 Task: Send an email with the signature Cody Rivera with the subject Request for a product demo and the message I would like to arrange a call to discuss this further. from softage.1@softage.net to softage.2@softage.net and softage.3@softage.net with an attached document Training_materials.docx
Action: Mouse moved to (414, 529)
Screenshot: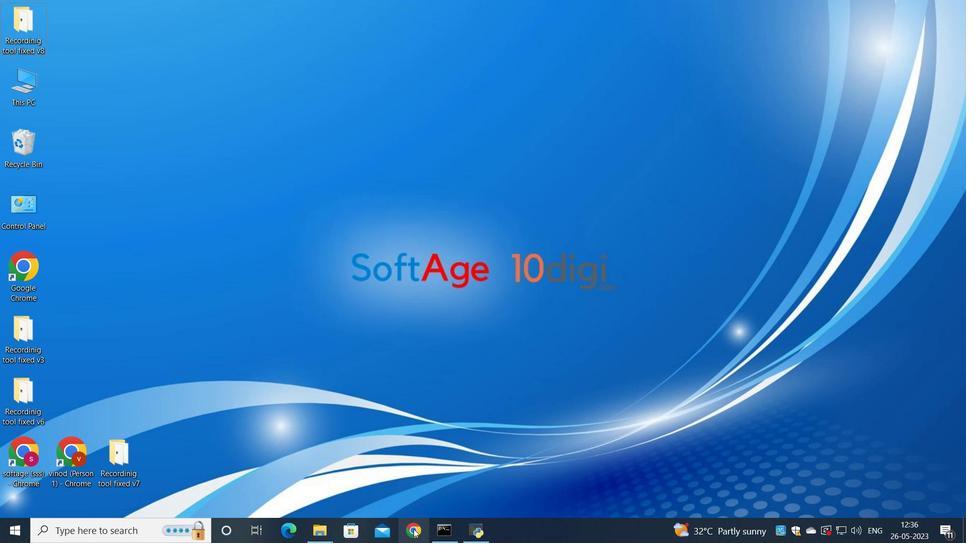 
Action: Mouse pressed left at (414, 529)
Screenshot: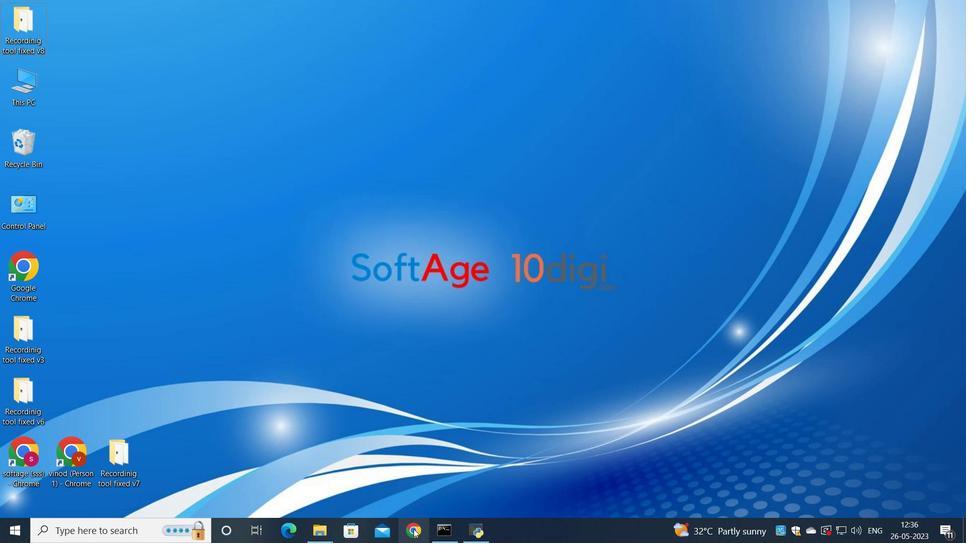 
Action: Mouse moved to (410, 311)
Screenshot: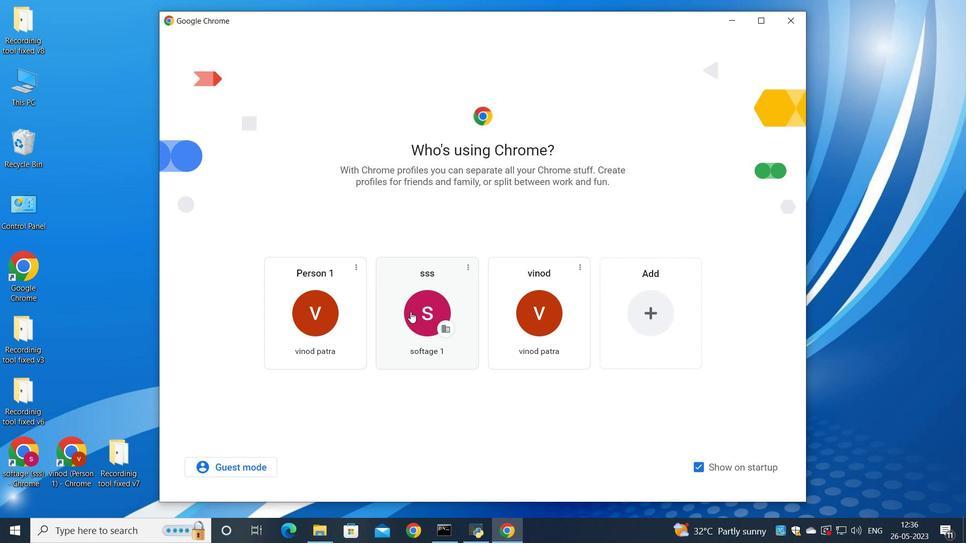 
Action: Mouse pressed left at (410, 311)
Screenshot: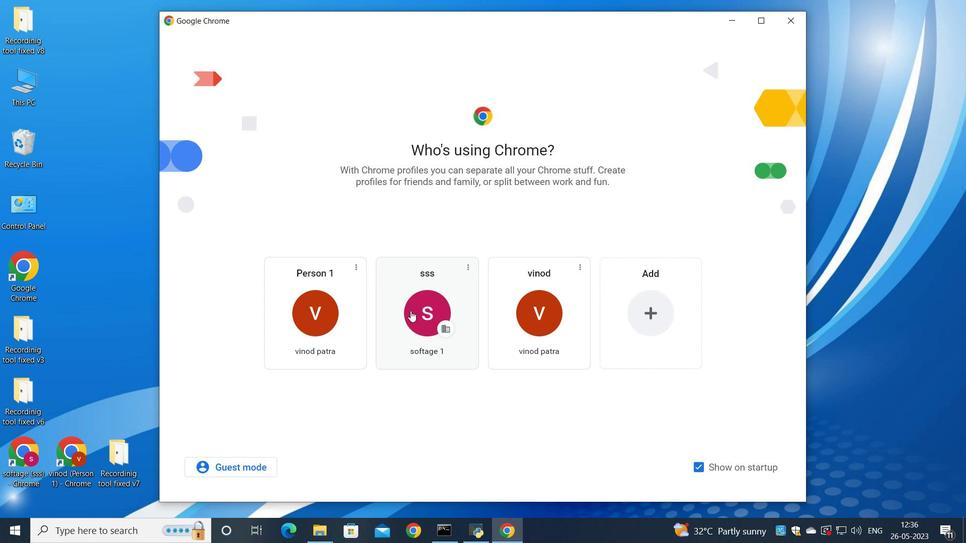 
Action: Mouse moved to (846, 71)
Screenshot: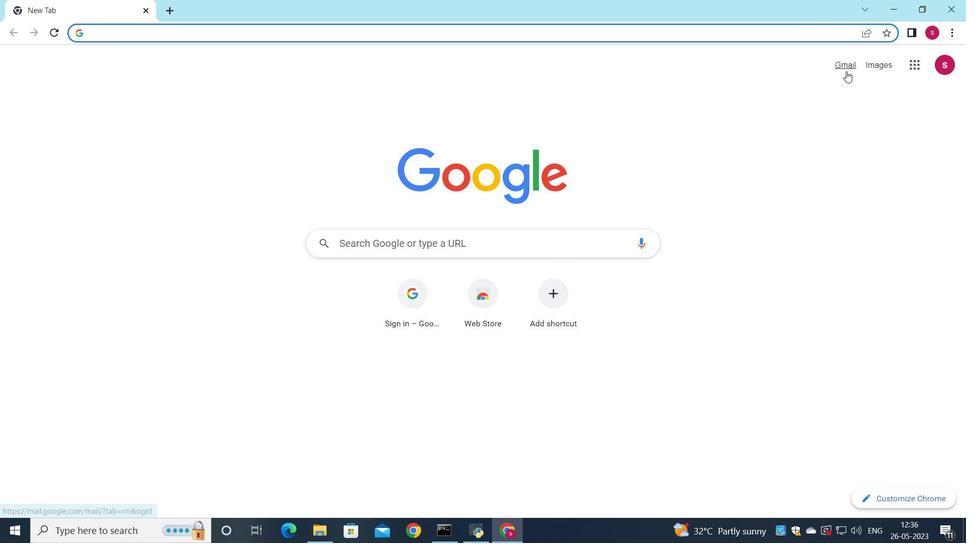 
Action: Mouse pressed left at (846, 71)
Screenshot: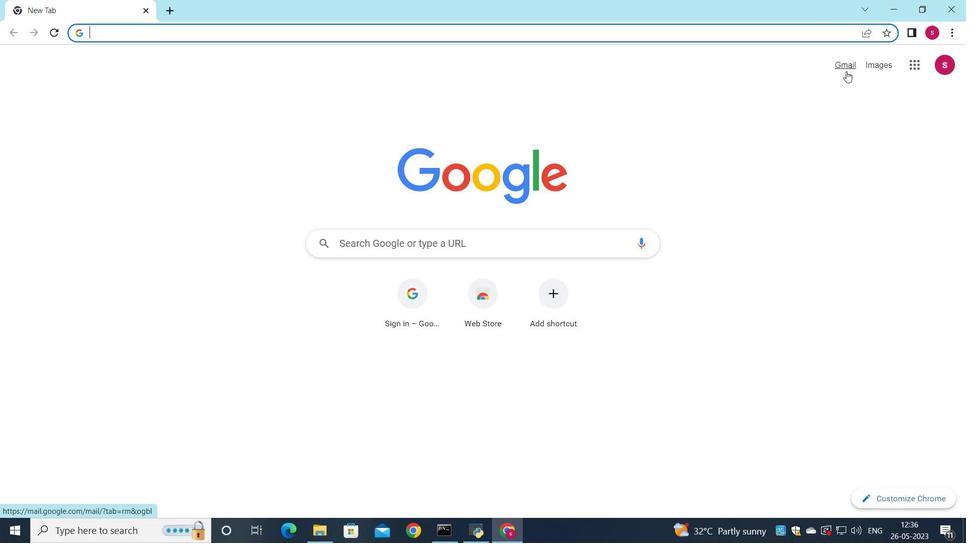 
Action: Mouse moved to (813, 85)
Screenshot: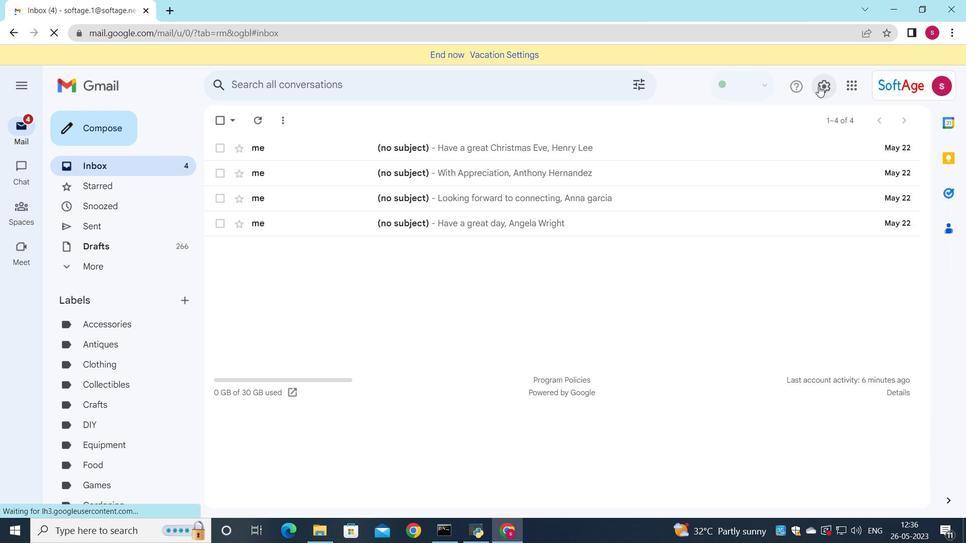 
Action: Mouse pressed left at (813, 85)
Screenshot: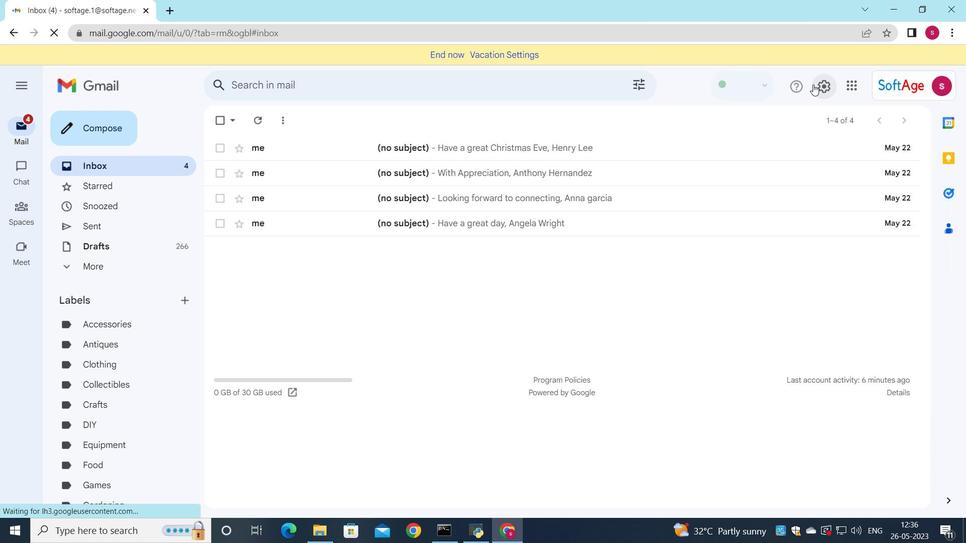 
Action: Mouse moved to (831, 147)
Screenshot: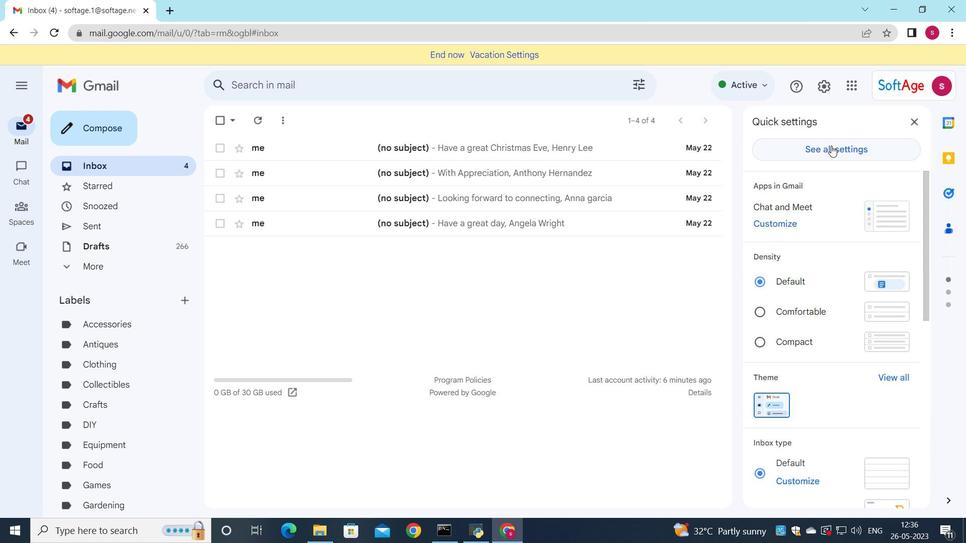 
Action: Mouse pressed left at (831, 147)
Screenshot: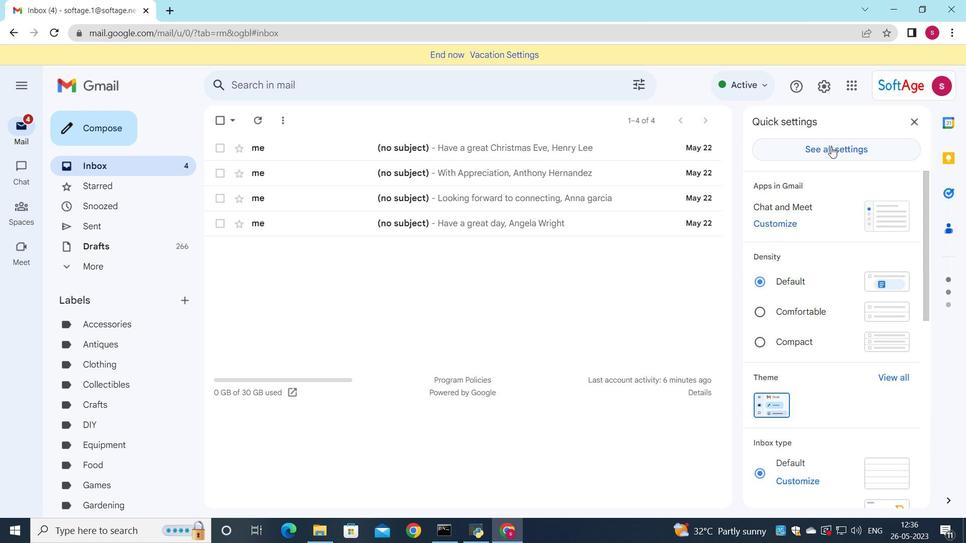 
Action: Mouse moved to (593, 195)
Screenshot: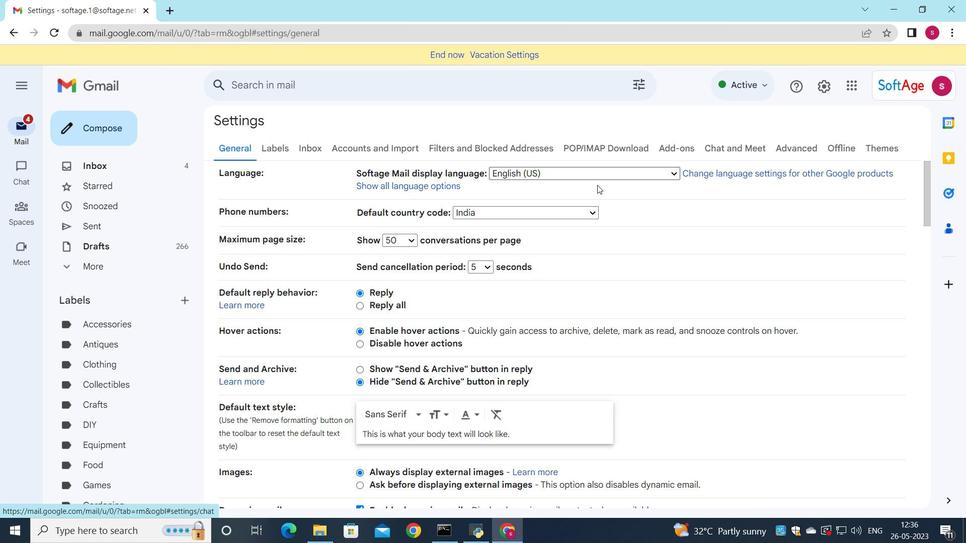 
Action: Mouse scrolled (593, 194) with delta (0, 0)
Screenshot: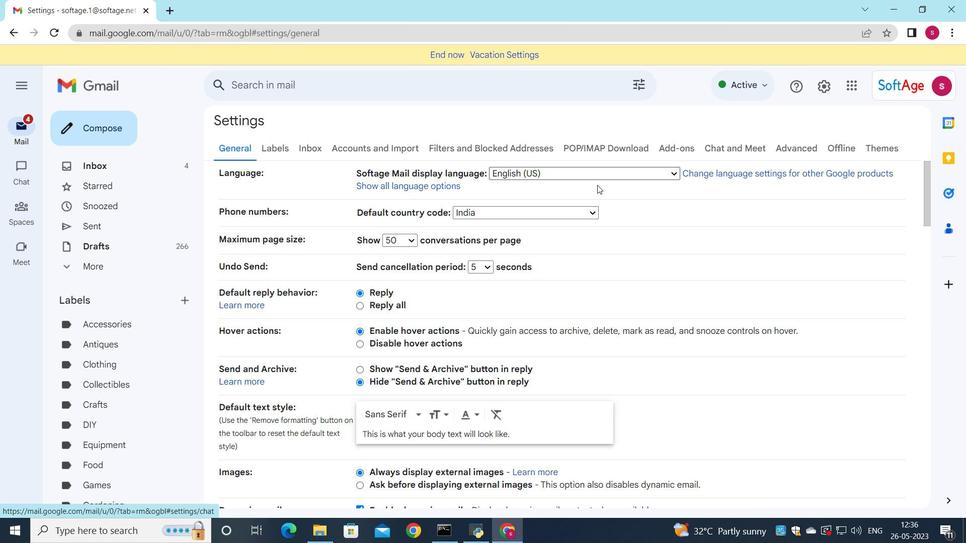 
Action: Mouse moved to (589, 202)
Screenshot: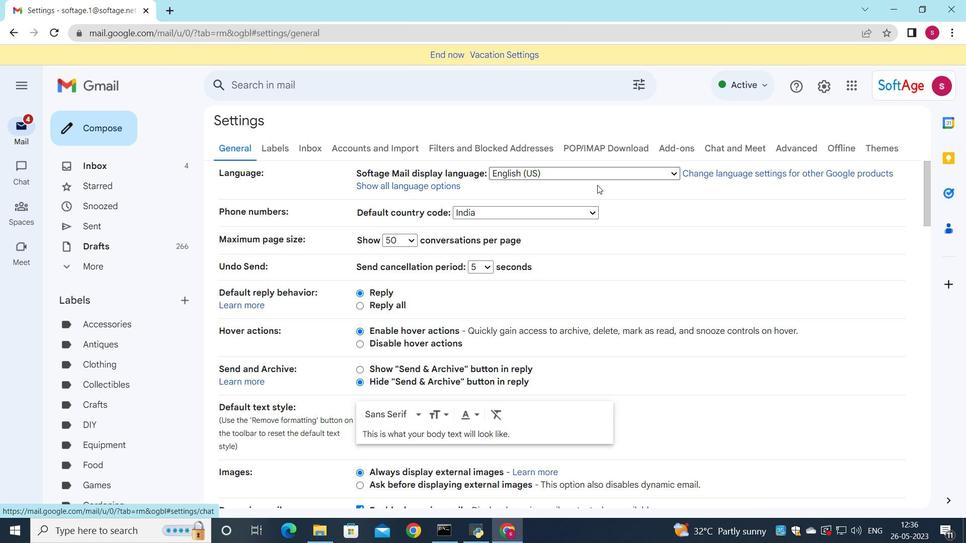 
Action: Mouse scrolled (589, 202) with delta (0, 0)
Screenshot: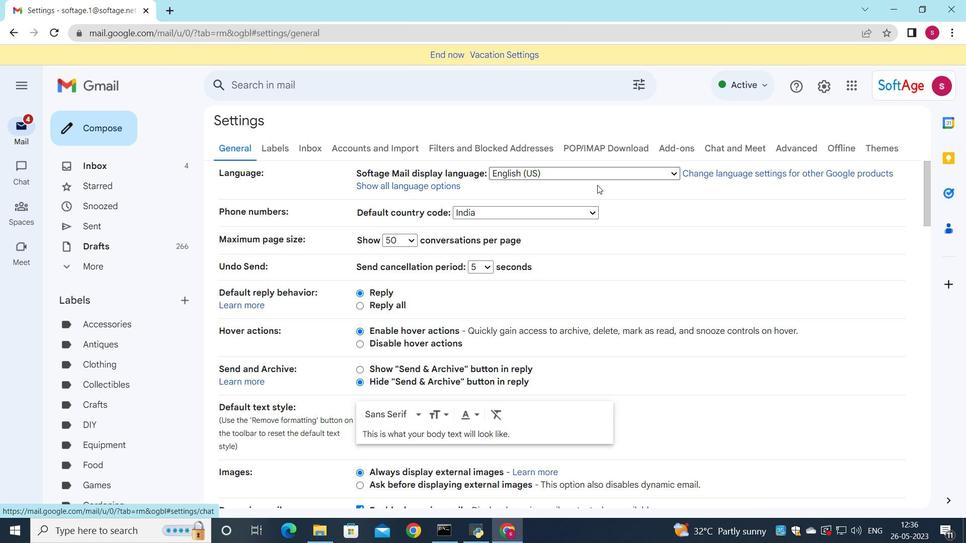 
Action: Mouse moved to (587, 205)
Screenshot: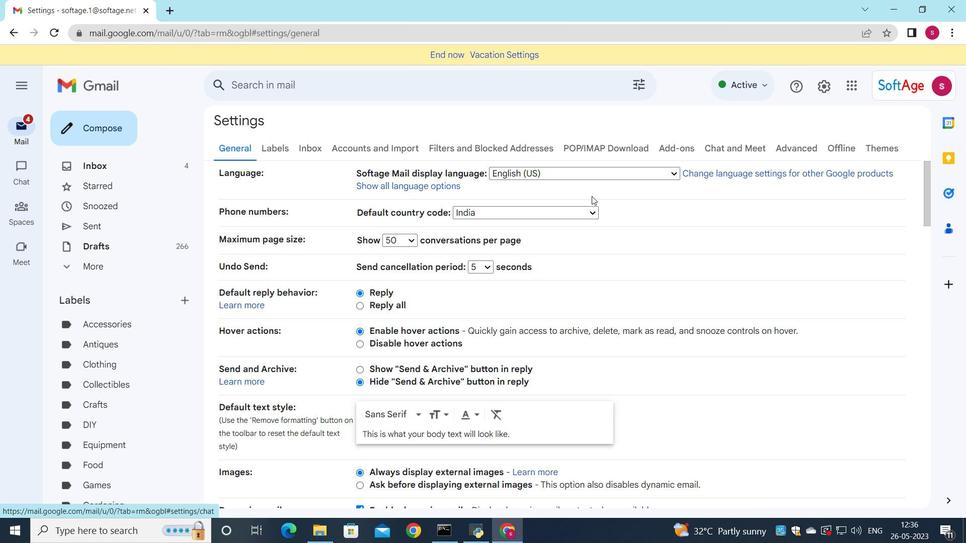 
Action: Mouse scrolled (587, 205) with delta (0, 0)
Screenshot: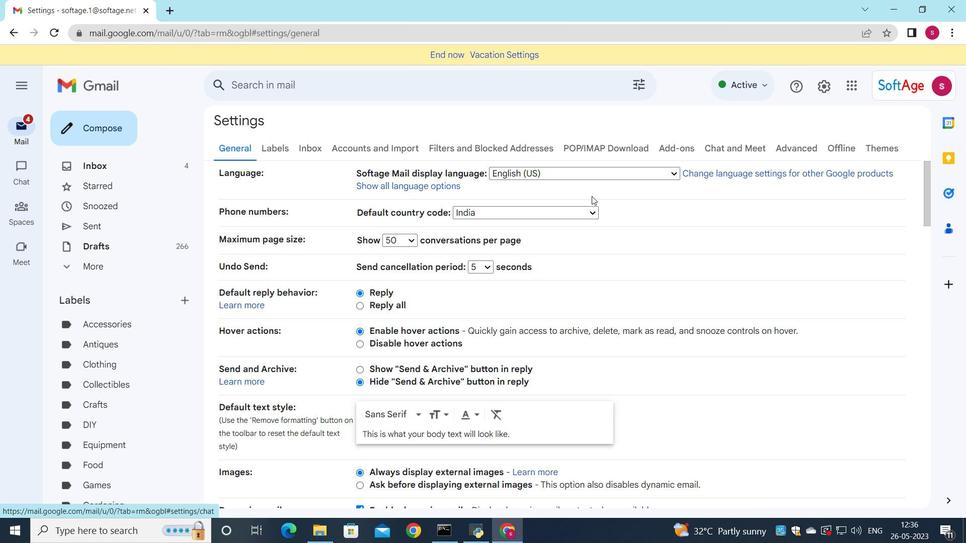 
Action: Mouse moved to (578, 207)
Screenshot: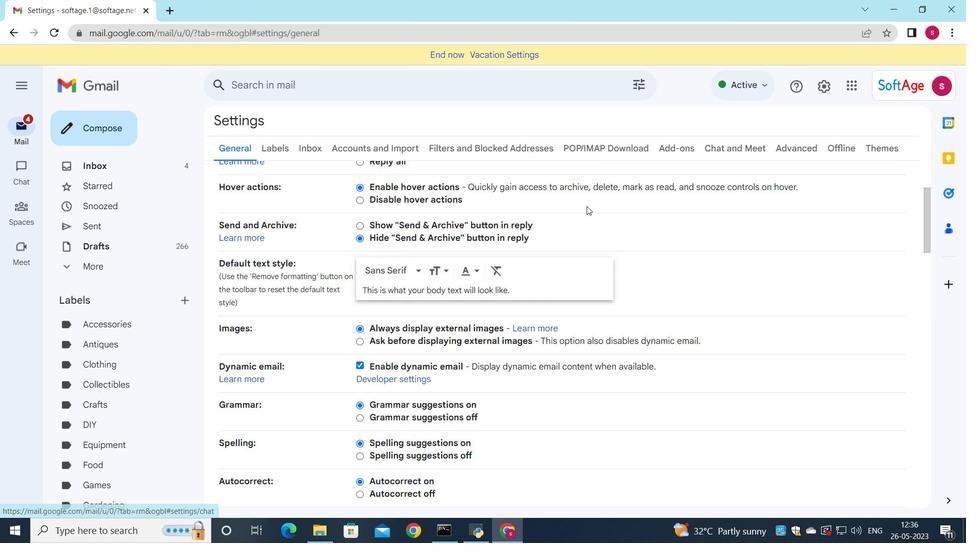 
Action: Mouse scrolled (585, 206) with delta (0, 0)
Screenshot: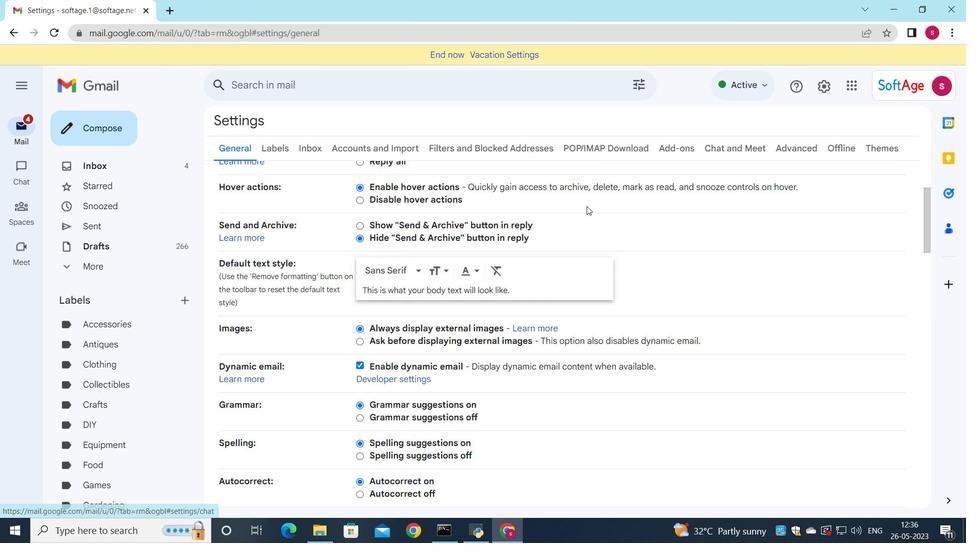 
Action: Mouse moved to (558, 213)
Screenshot: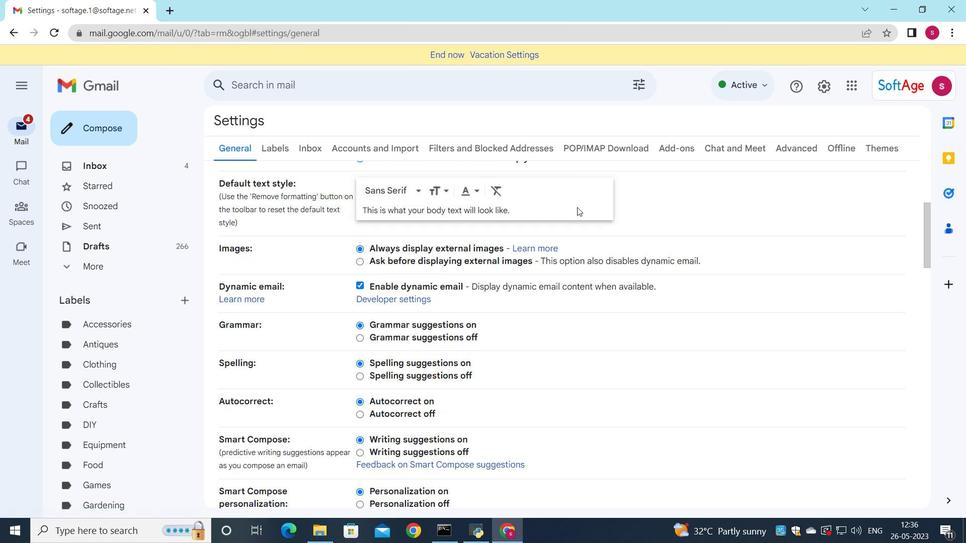 
Action: Mouse scrolled (558, 212) with delta (0, 0)
Screenshot: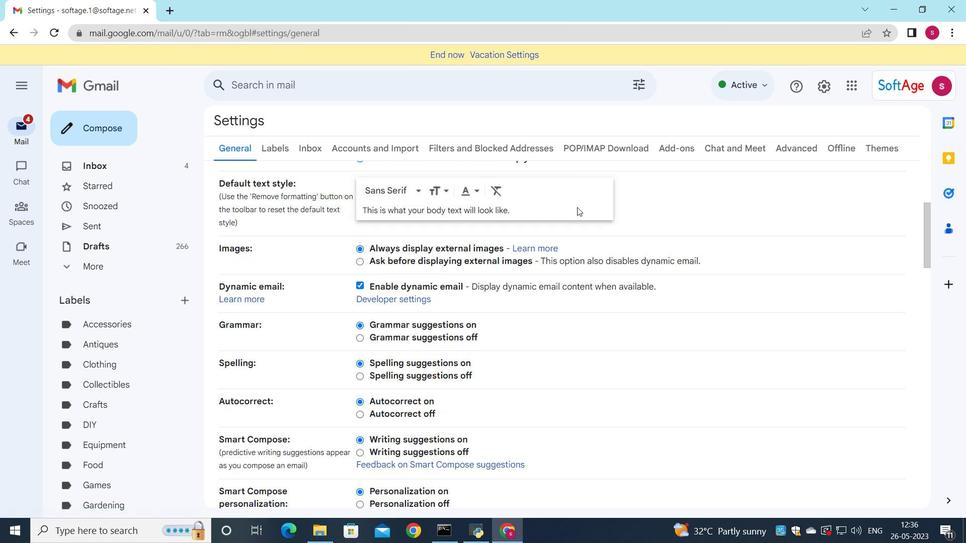 
Action: Mouse moved to (539, 219)
Screenshot: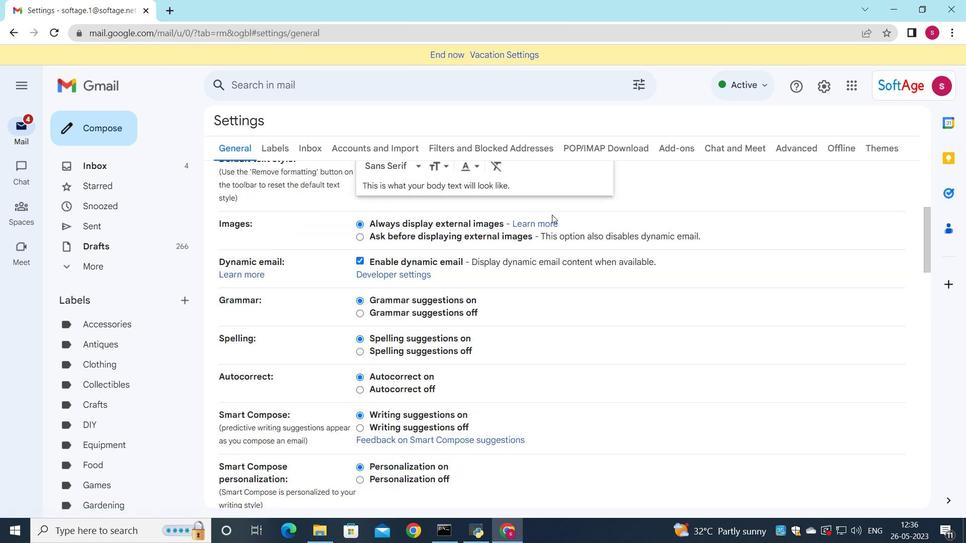 
Action: Mouse scrolled (539, 219) with delta (0, 0)
Screenshot: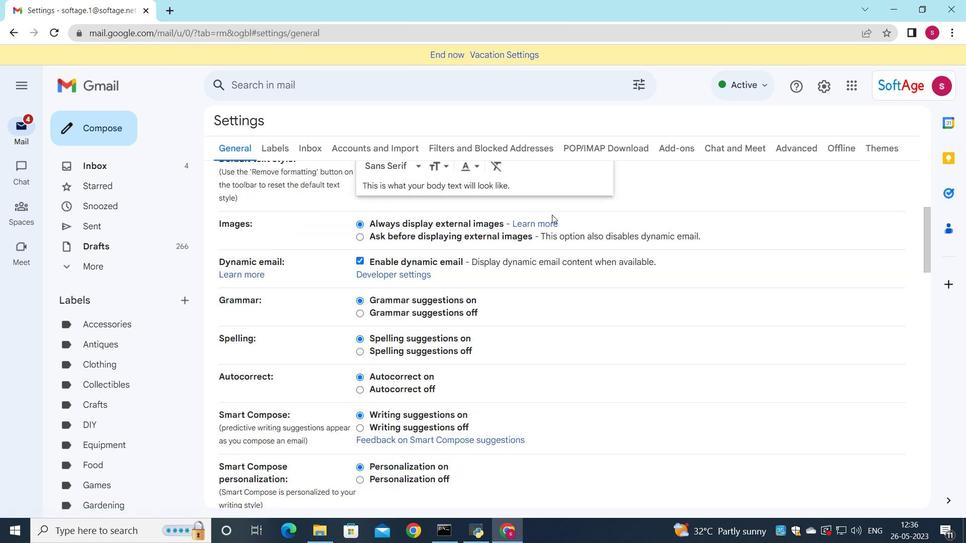 
Action: Mouse moved to (527, 222)
Screenshot: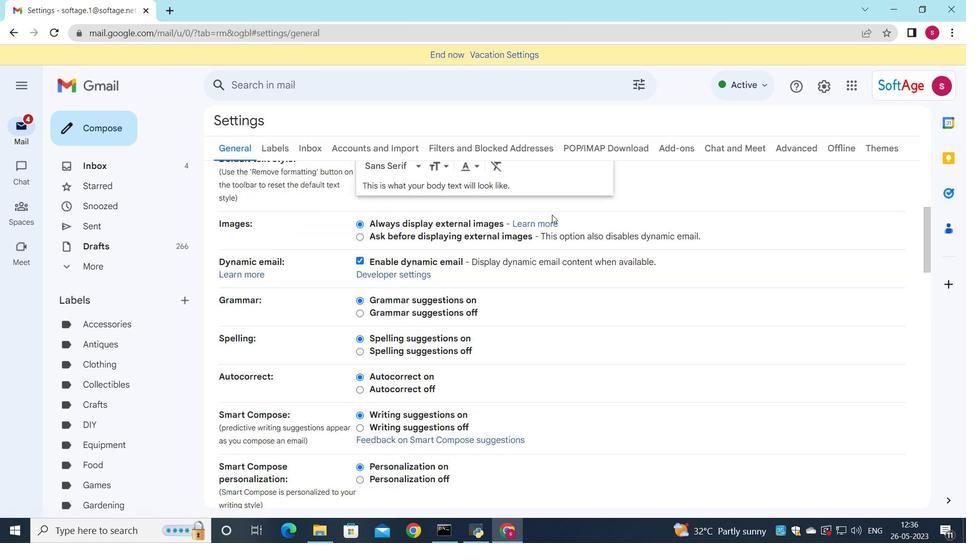 
Action: Mouse scrolled (527, 222) with delta (0, 0)
Screenshot: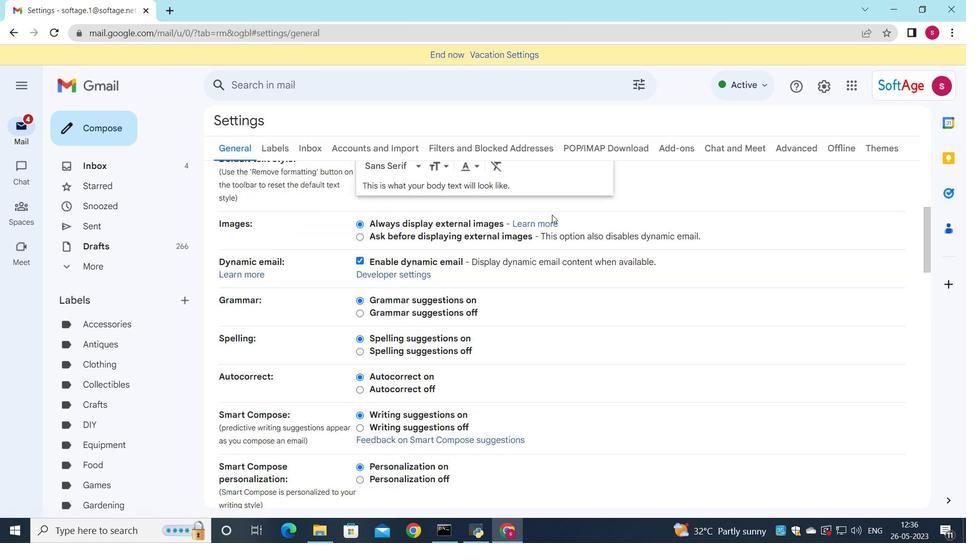 
Action: Mouse moved to (505, 225)
Screenshot: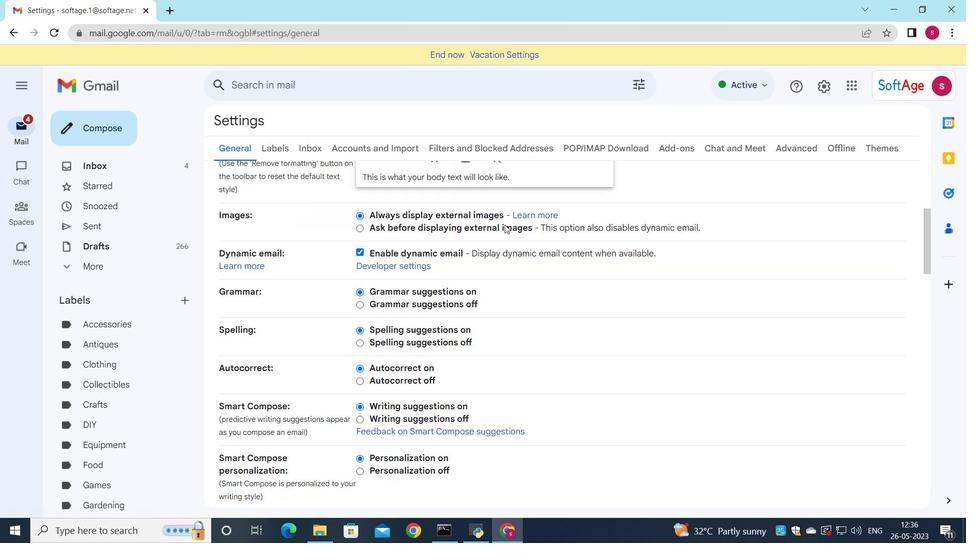 
Action: Mouse scrolled (505, 225) with delta (0, 0)
Screenshot: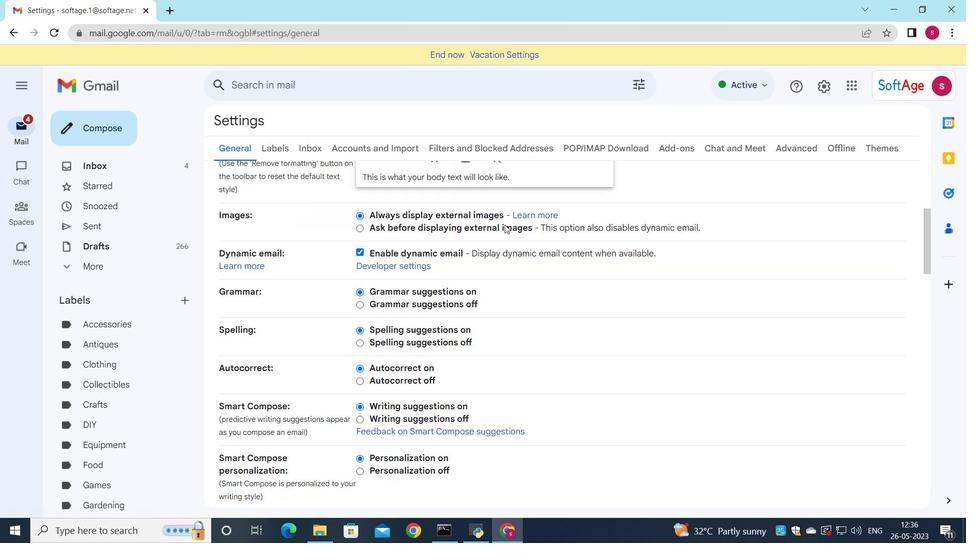 
Action: Mouse moved to (499, 227)
Screenshot: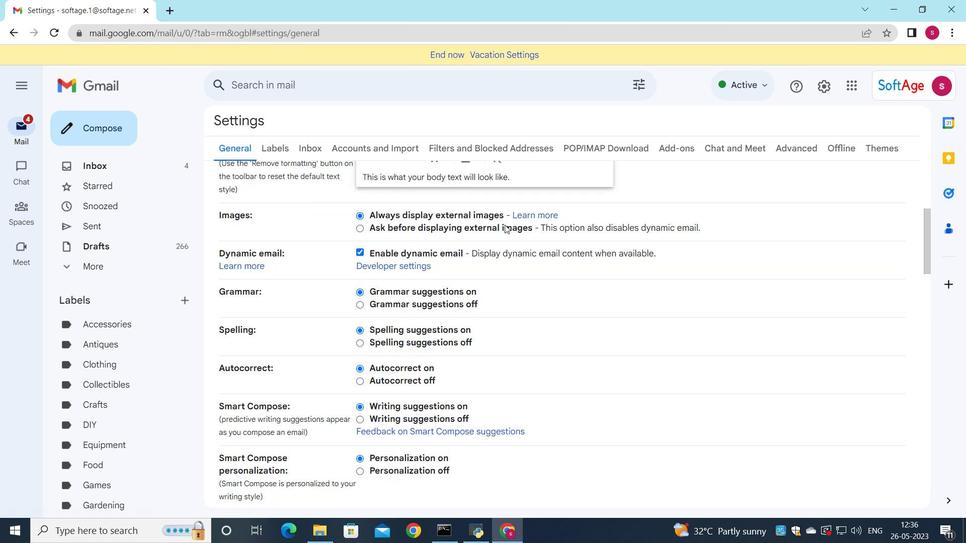 
Action: Mouse scrolled (499, 226) with delta (0, 0)
Screenshot: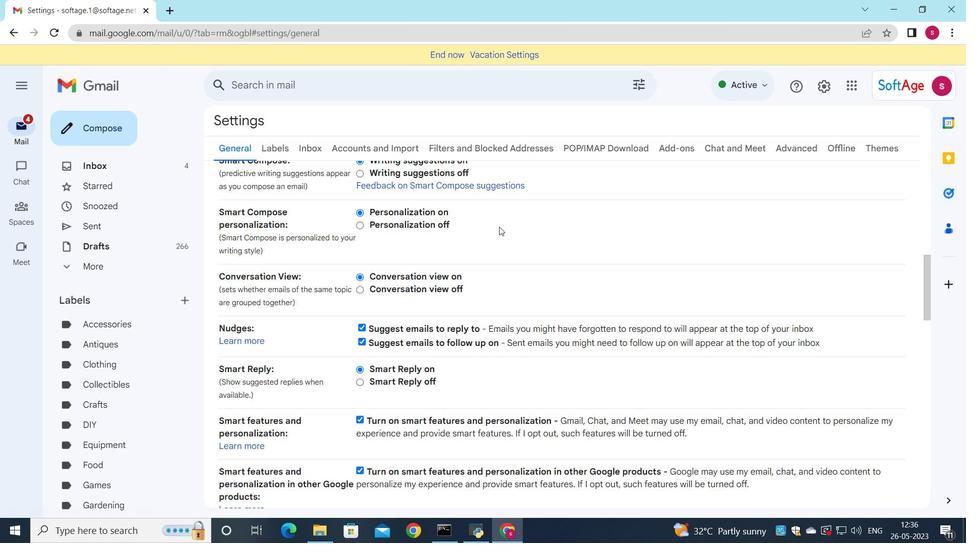 
Action: Mouse scrolled (499, 226) with delta (0, 0)
Screenshot: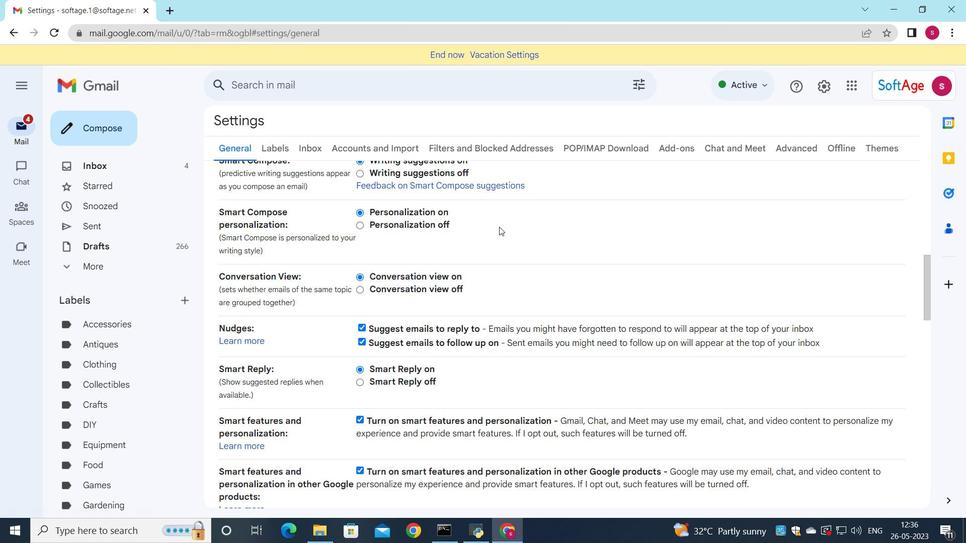 
Action: Mouse scrolled (499, 226) with delta (0, 0)
Screenshot: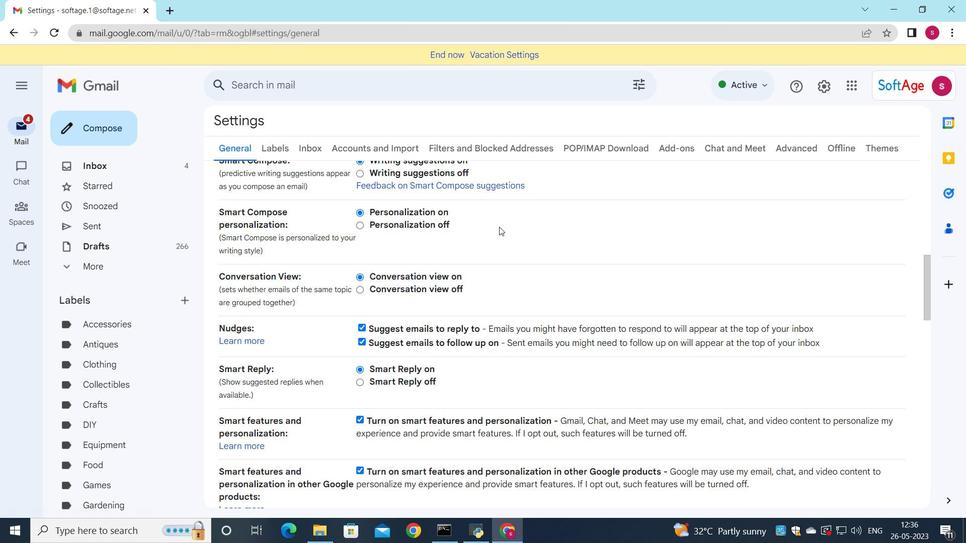
Action: Mouse scrolled (499, 226) with delta (0, 0)
Screenshot: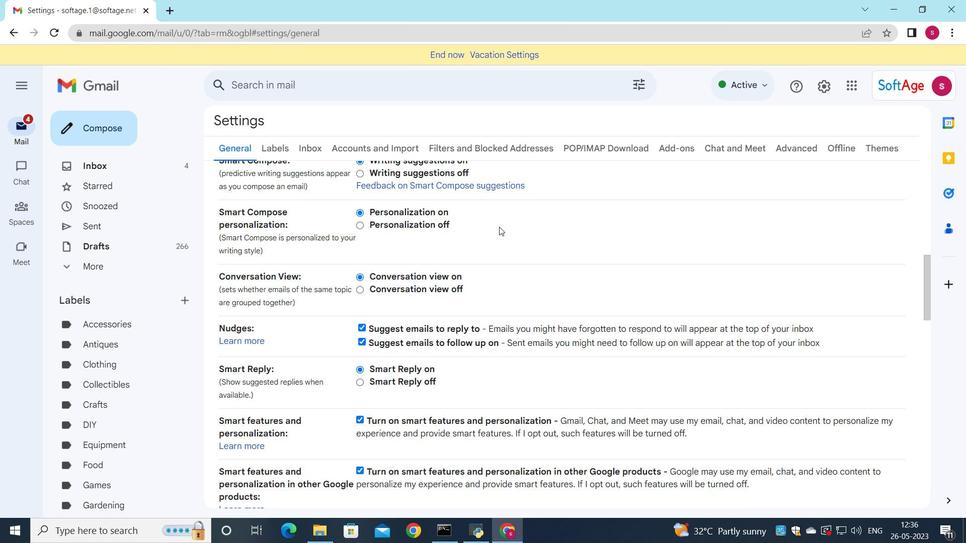 
Action: Mouse scrolled (499, 226) with delta (0, 0)
Screenshot: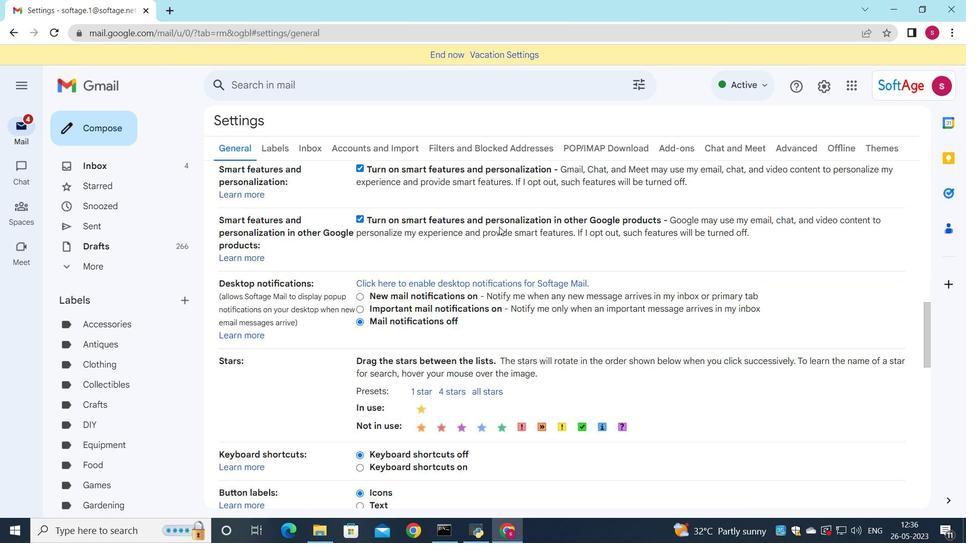 
Action: Mouse scrolled (499, 226) with delta (0, 0)
Screenshot: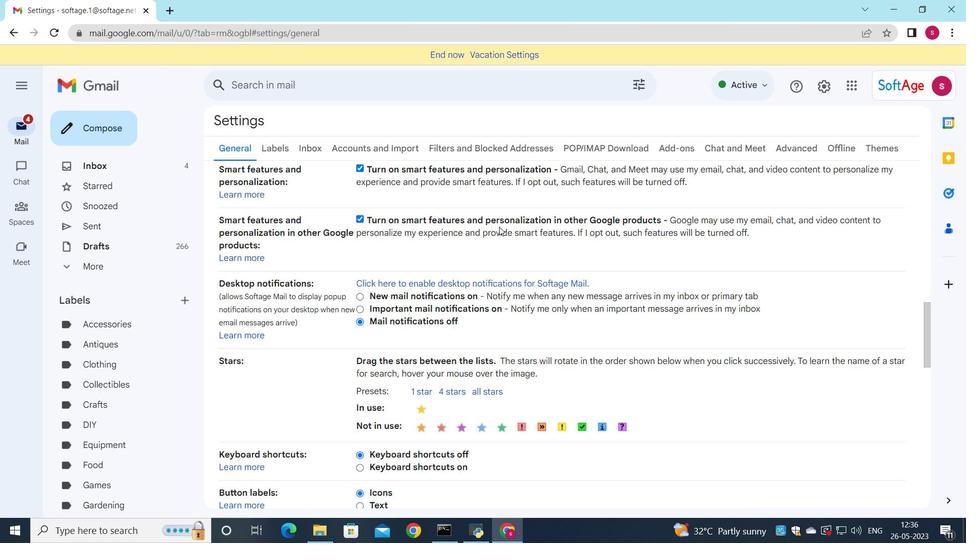 
Action: Mouse scrolled (499, 226) with delta (0, 0)
Screenshot: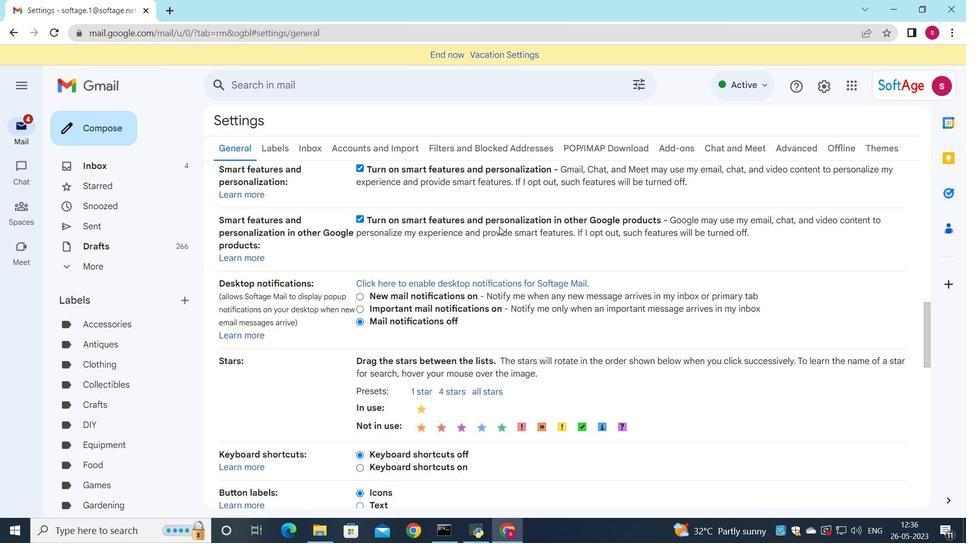 
Action: Mouse scrolled (499, 226) with delta (0, 0)
Screenshot: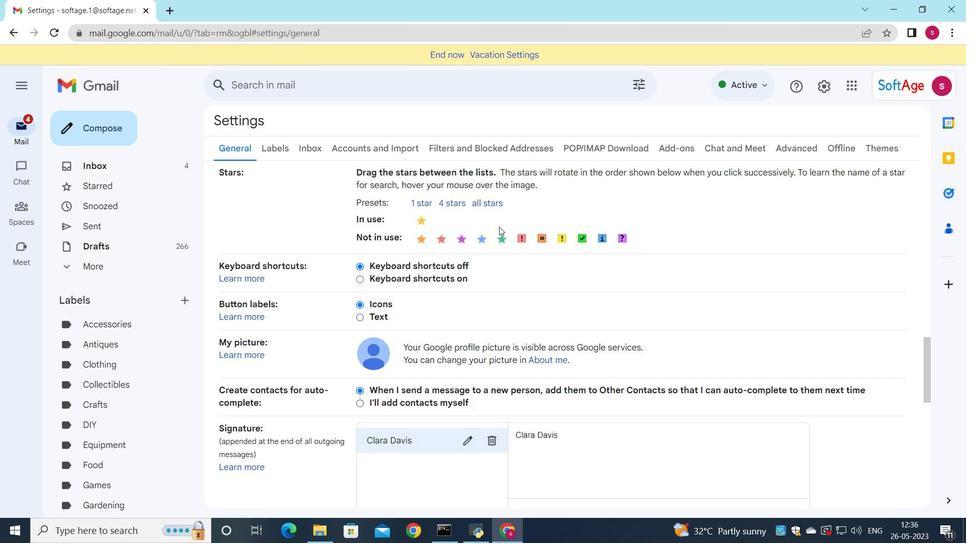 
Action: Mouse scrolled (499, 226) with delta (0, 0)
Screenshot: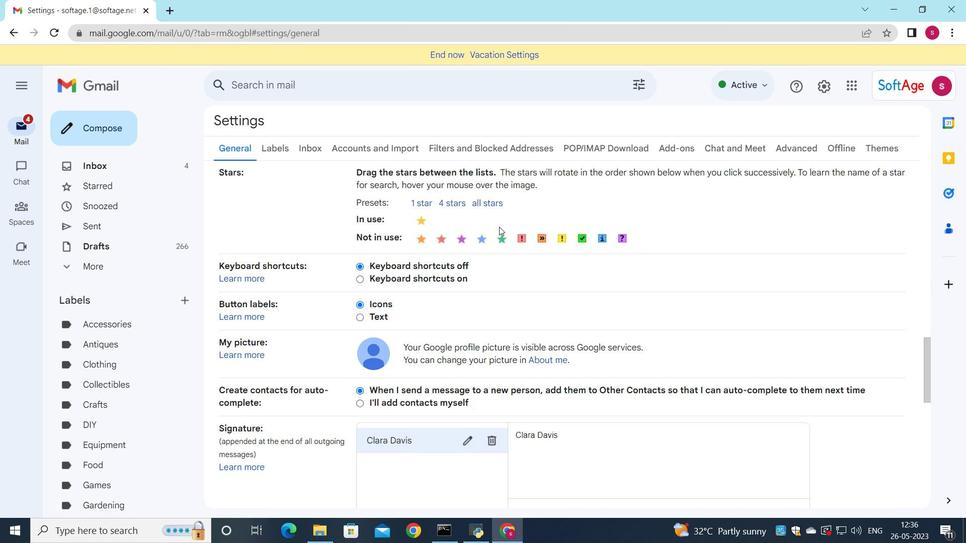 
Action: Mouse scrolled (499, 226) with delta (0, 0)
Screenshot: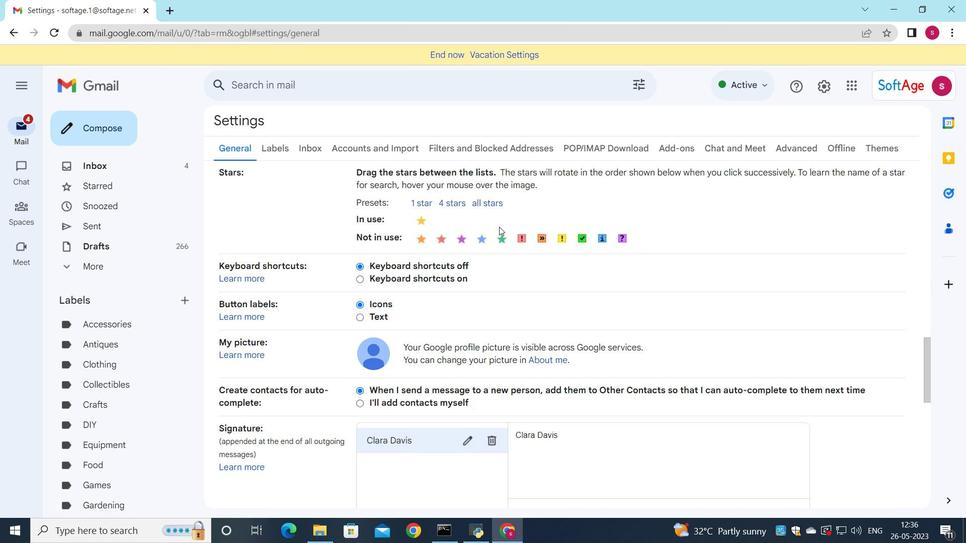 
Action: Mouse scrolled (499, 226) with delta (0, 0)
Screenshot: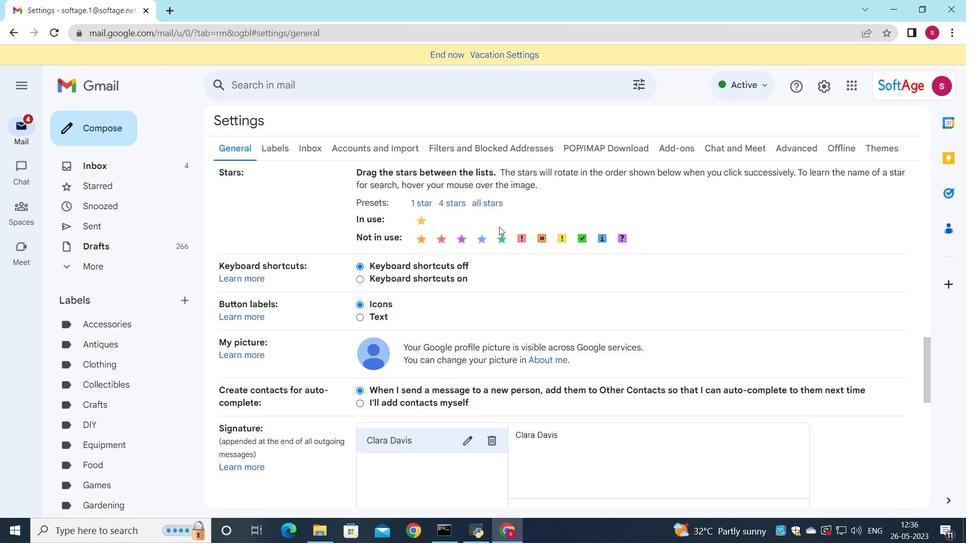 
Action: Mouse moved to (494, 193)
Screenshot: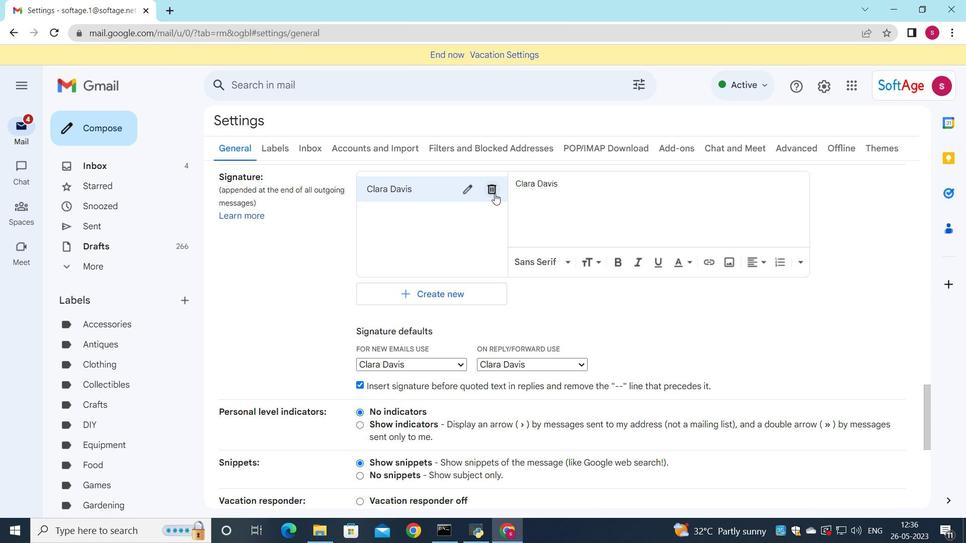 
Action: Mouse pressed left at (494, 193)
Screenshot: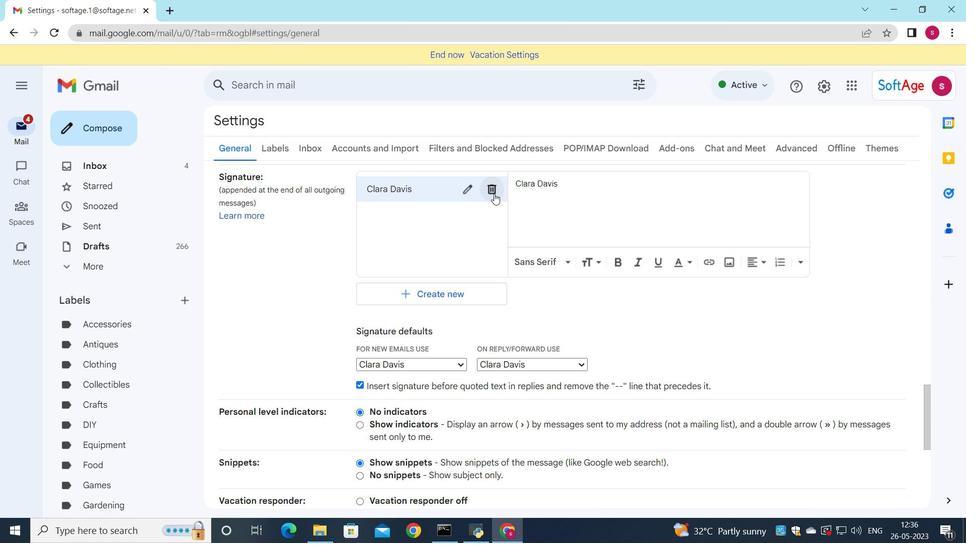 
Action: Mouse moved to (596, 299)
Screenshot: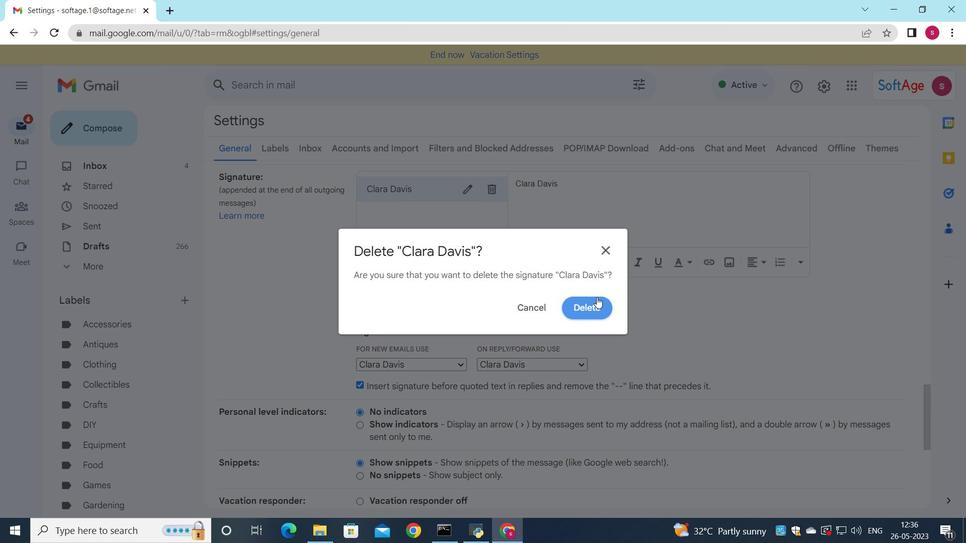 
Action: Mouse pressed left at (596, 299)
Screenshot: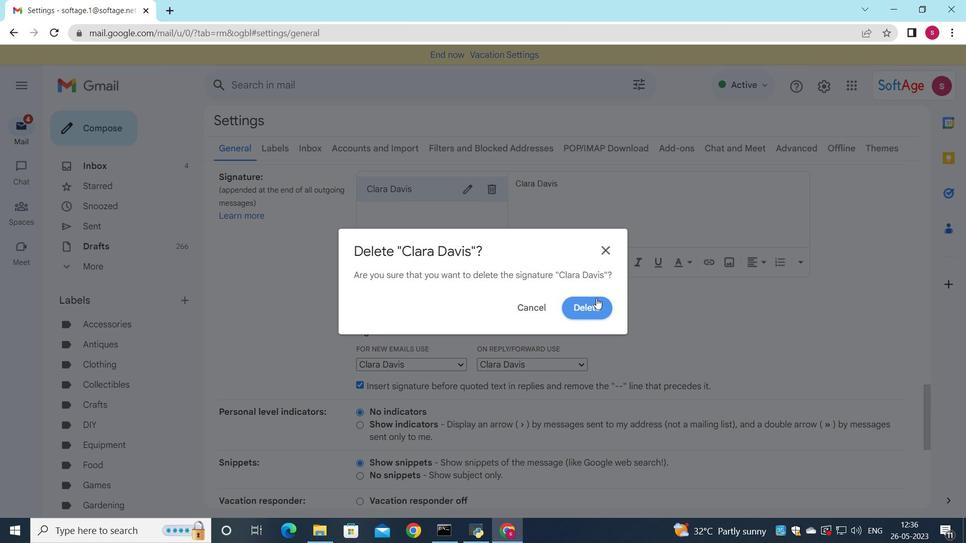 
Action: Mouse moved to (413, 211)
Screenshot: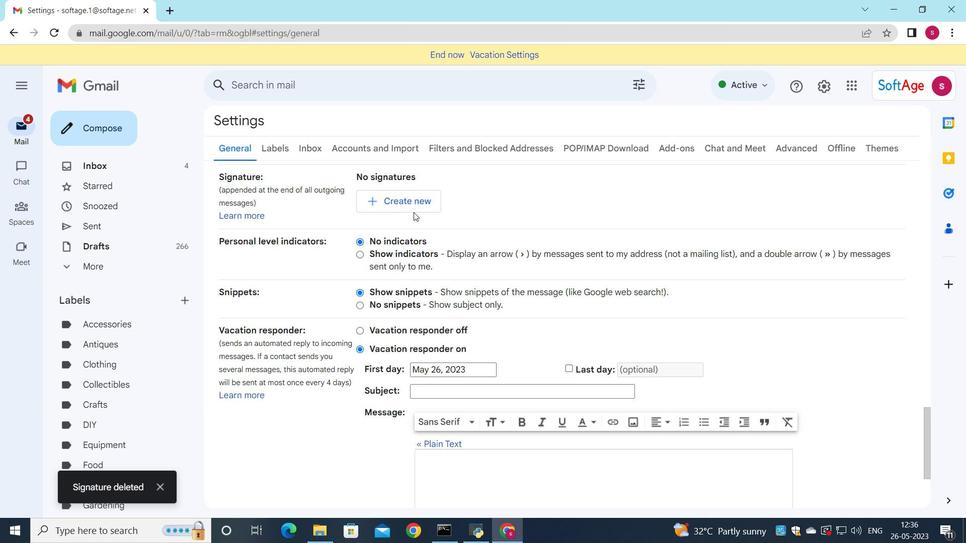 
Action: Mouse pressed left at (413, 211)
Screenshot: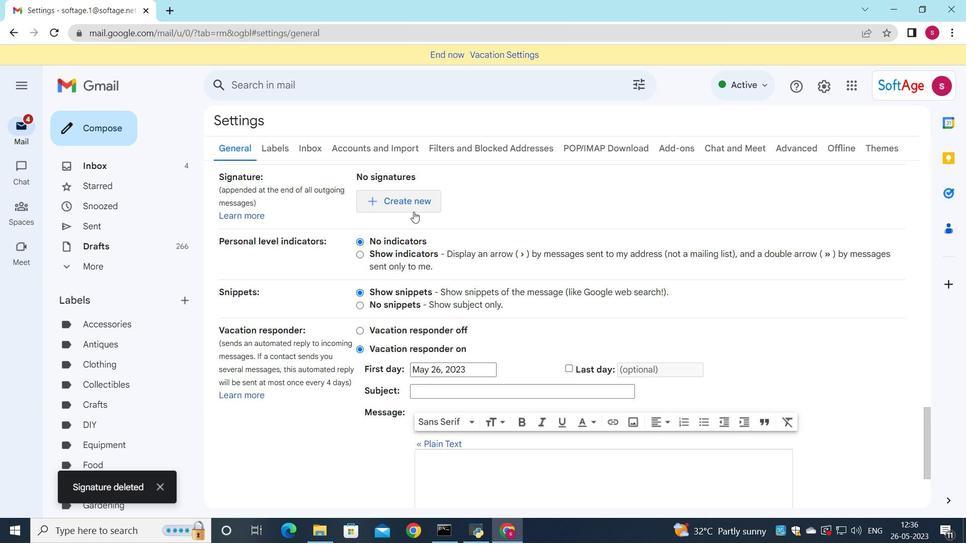 
Action: Mouse moved to (717, 249)
Screenshot: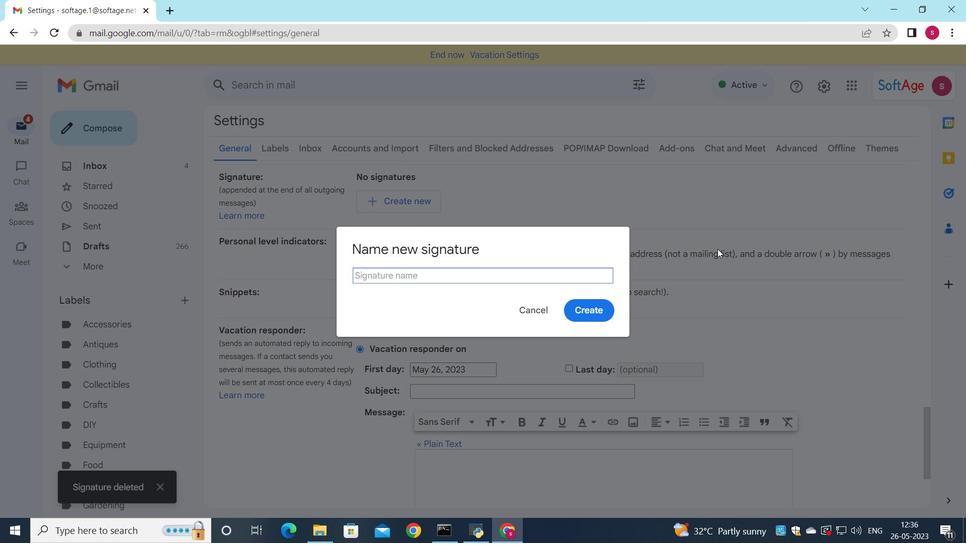 
Action: Key pressed <Key.shift>Cody<Key.space><Key.shift>Riverra<Key.backspace><Key.backspace>a
Screenshot: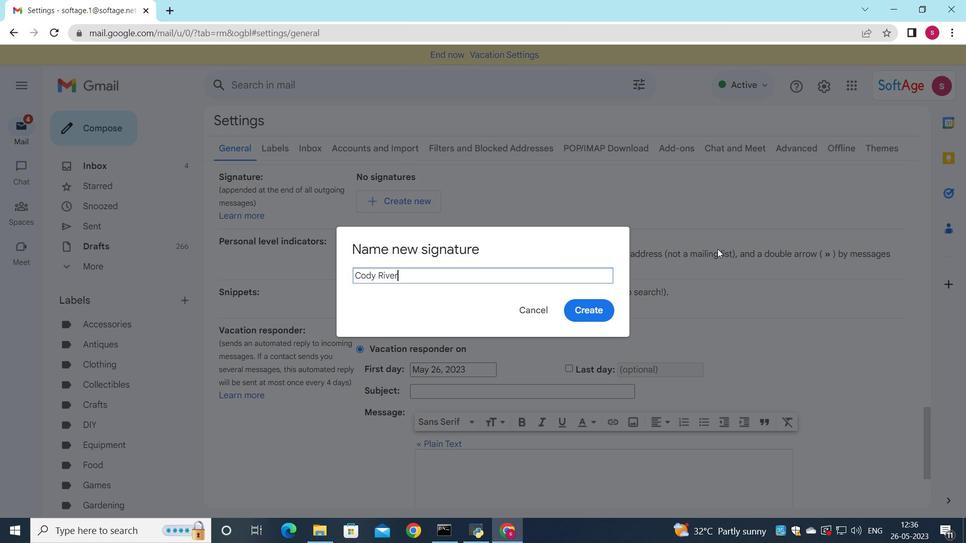 
Action: Mouse moved to (599, 313)
Screenshot: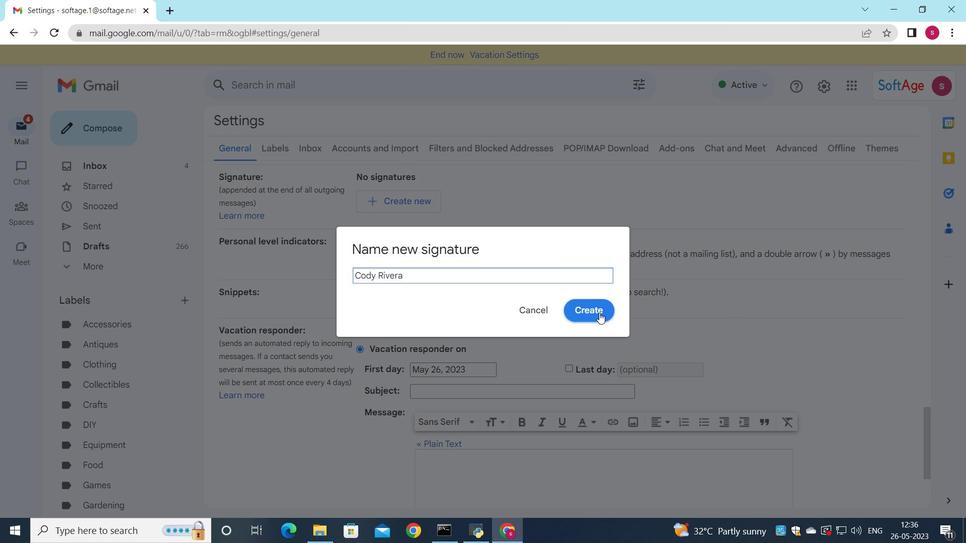 
Action: Mouse pressed left at (599, 313)
Screenshot: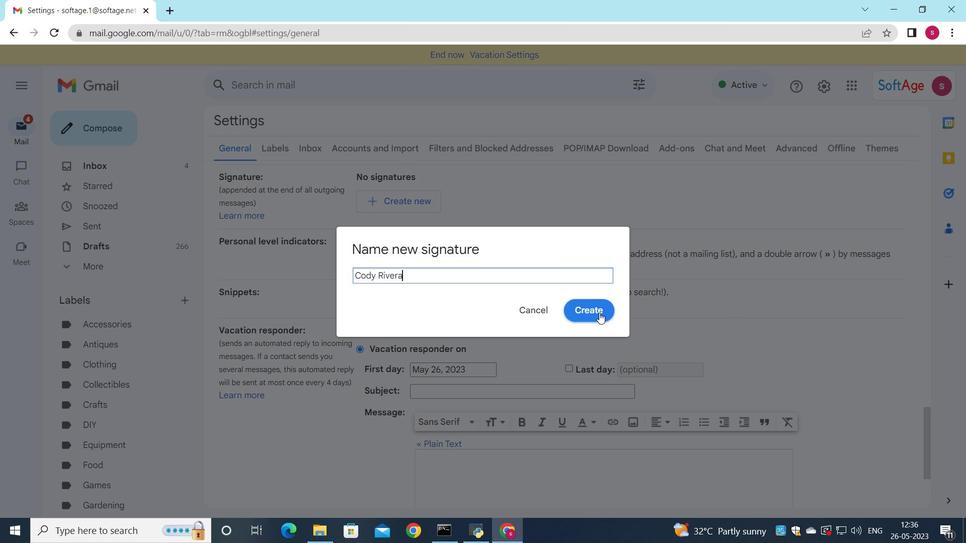 
Action: Mouse moved to (551, 224)
Screenshot: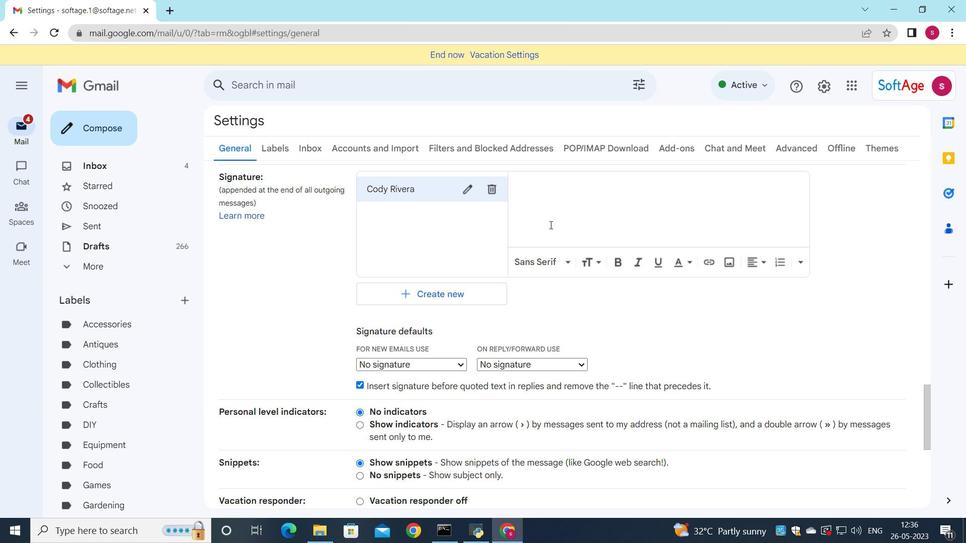 
Action: Mouse pressed left at (551, 224)
Screenshot: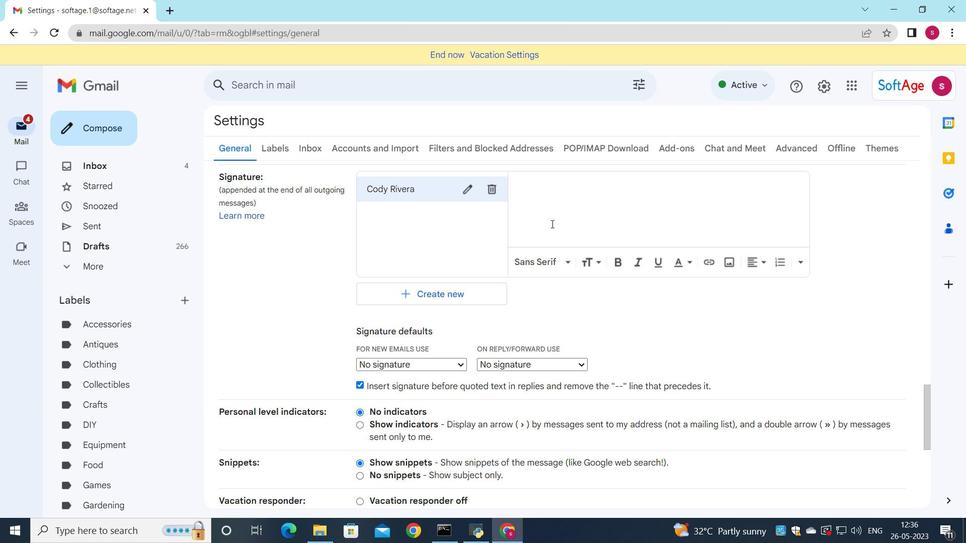 
Action: Key pressed <Key.shift>cody<Key.space><Key.backspace><Key.backspace><Key.backspace><Key.backspace><Key.backspace><Key.backspace><Key.shift>Cody<Key.space><Key.shift><Key.shift><Key.shift><Key.shift><Key.shift><Key.shift><Key.shift><Key.shift><Key.shift><Key.shift><Key.shift><Key.shift><Key.shift><Key.shift><Key.shift><Key.shift><Key.shift><Key.shift><Key.shift><Key.shift><Key.shift><Key.shift><Key.shift><Key.shift><Key.shift>Rivera
Screenshot: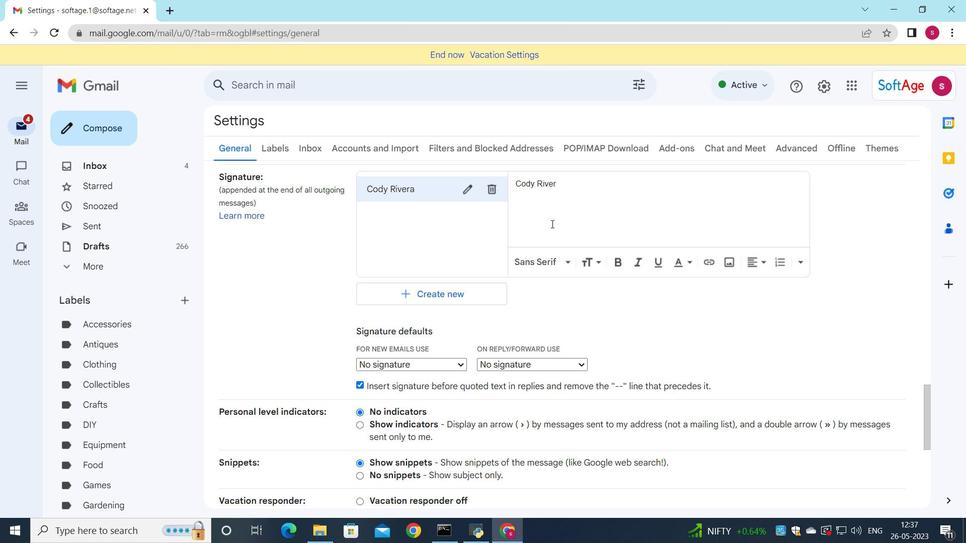 
Action: Mouse moved to (457, 364)
Screenshot: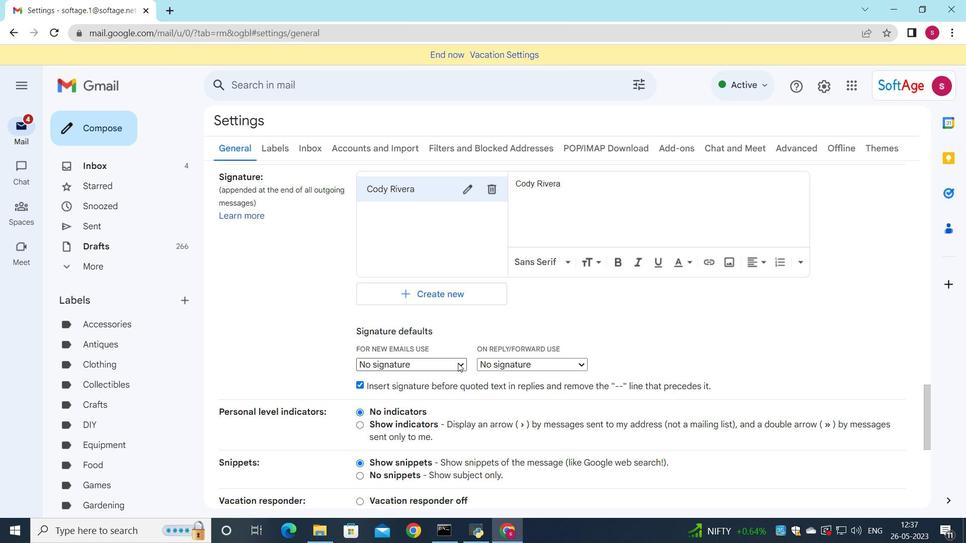 
Action: Mouse pressed left at (457, 364)
Screenshot: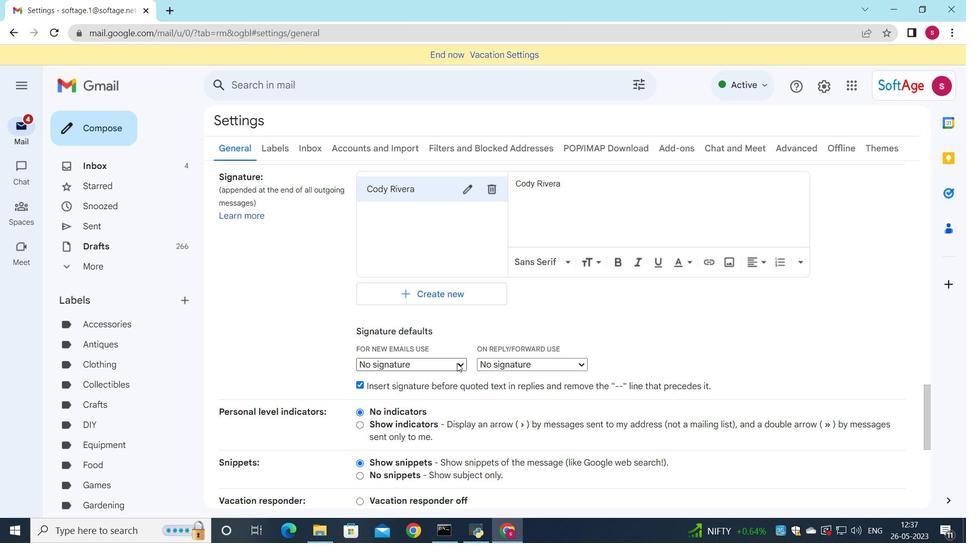 
Action: Mouse moved to (450, 385)
Screenshot: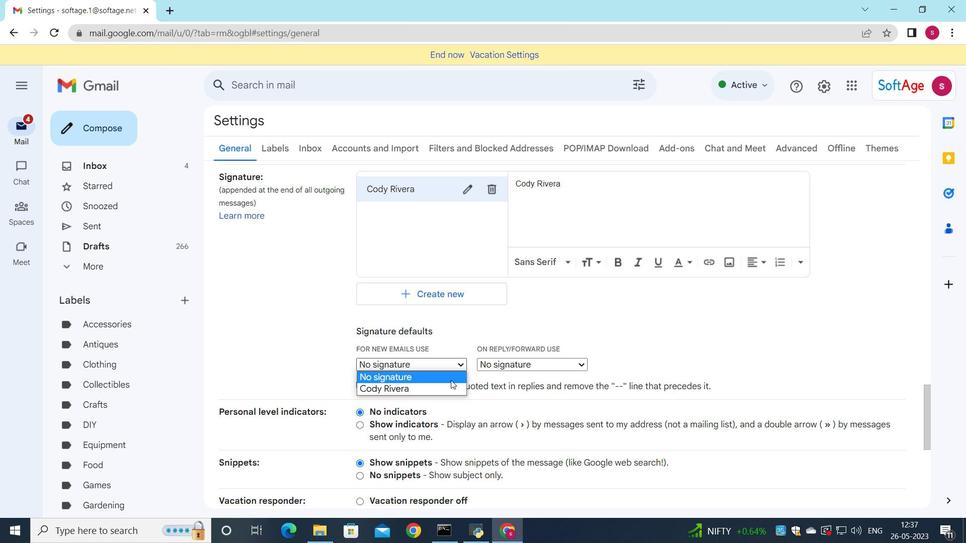 
Action: Mouse pressed left at (450, 385)
Screenshot: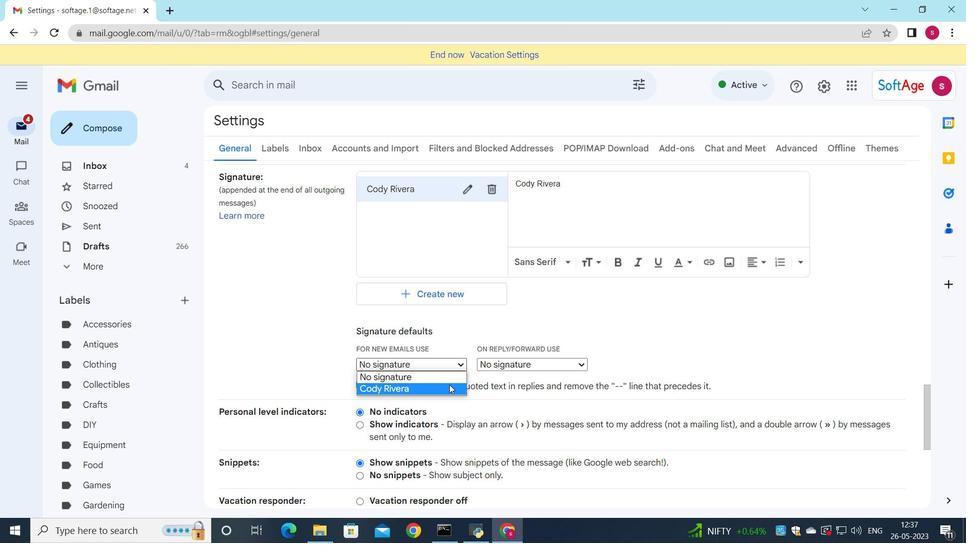 
Action: Mouse moved to (481, 363)
Screenshot: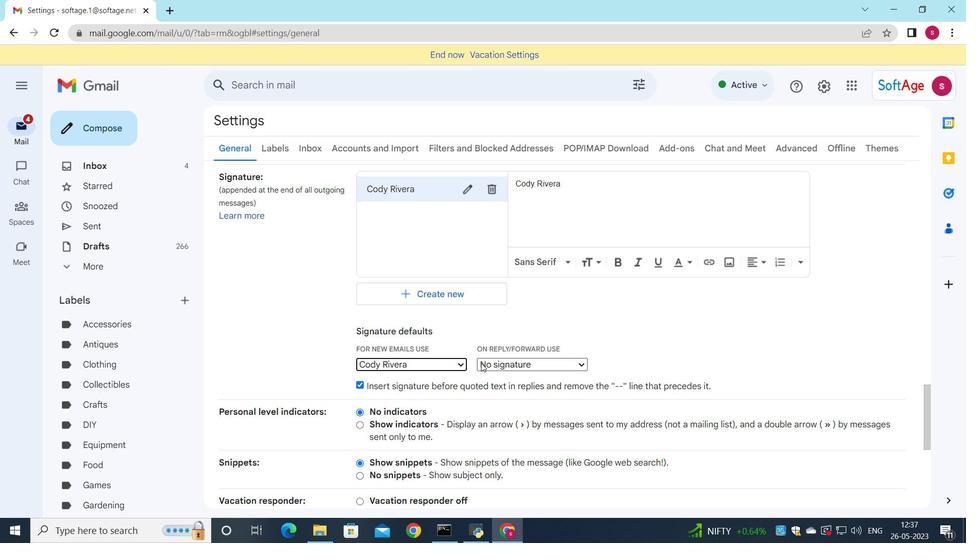 
Action: Mouse pressed left at (481, 363)
Screenshot: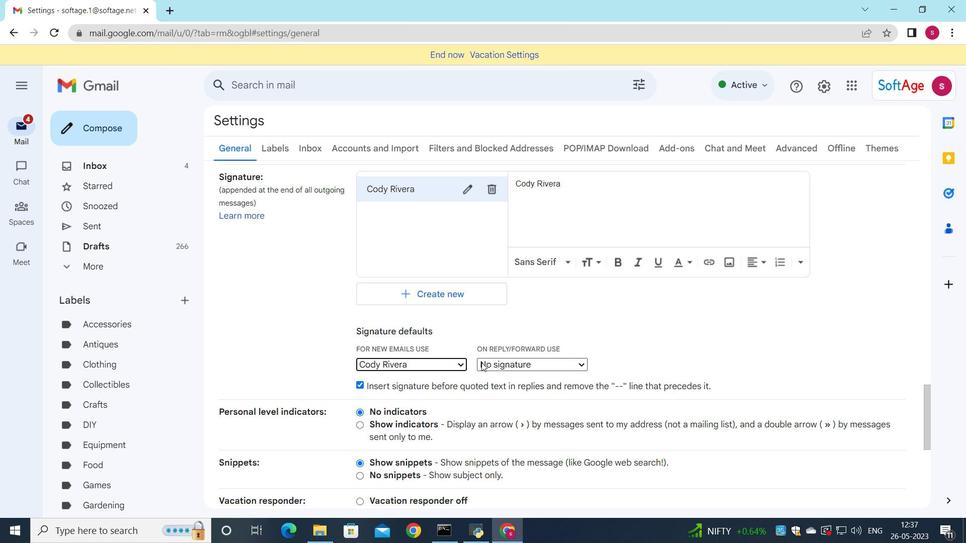 
Action: Mouse moved to (483, 385)
Screenshot: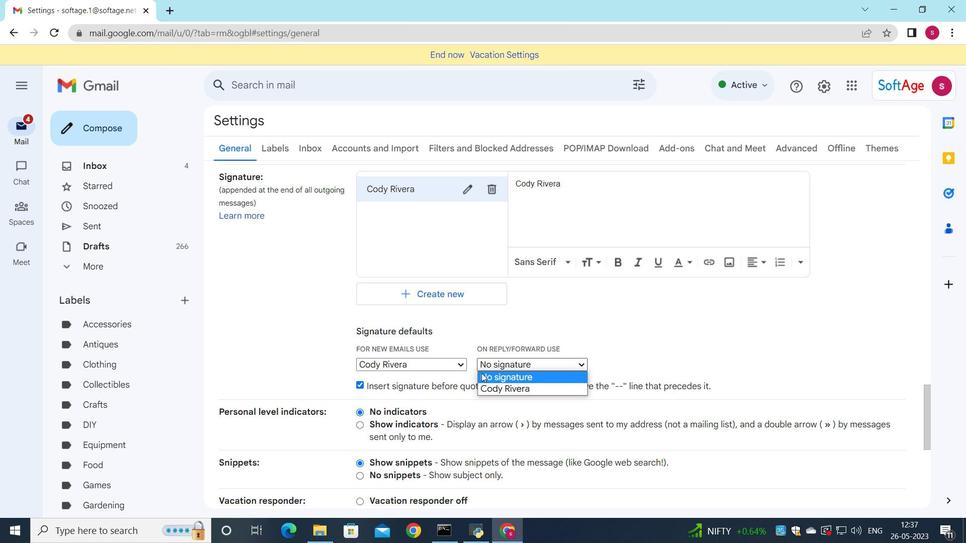 
Action: Mouse pressed left at (483, 385)
Screenshot: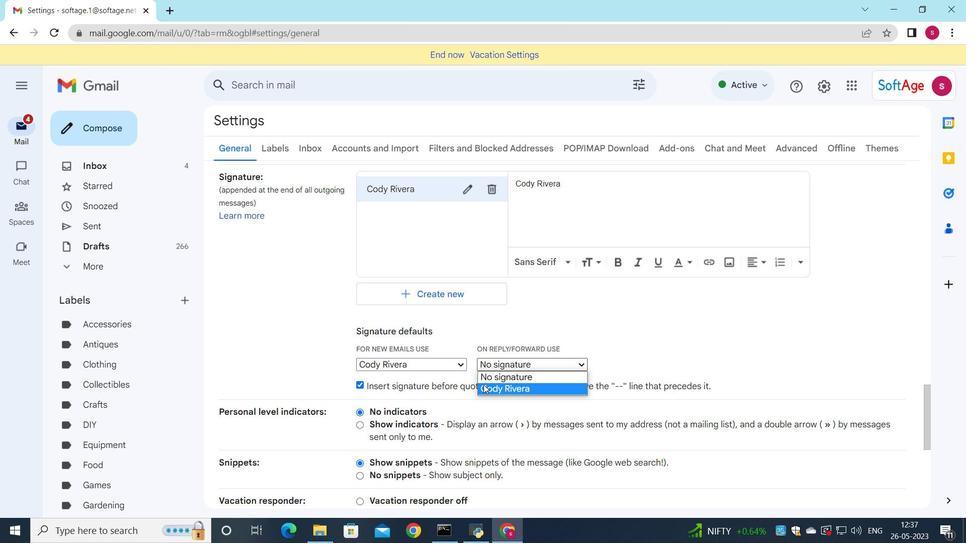 
Action: Mouse scrolled (483, 384) with delta (0, 0)
Screenshot: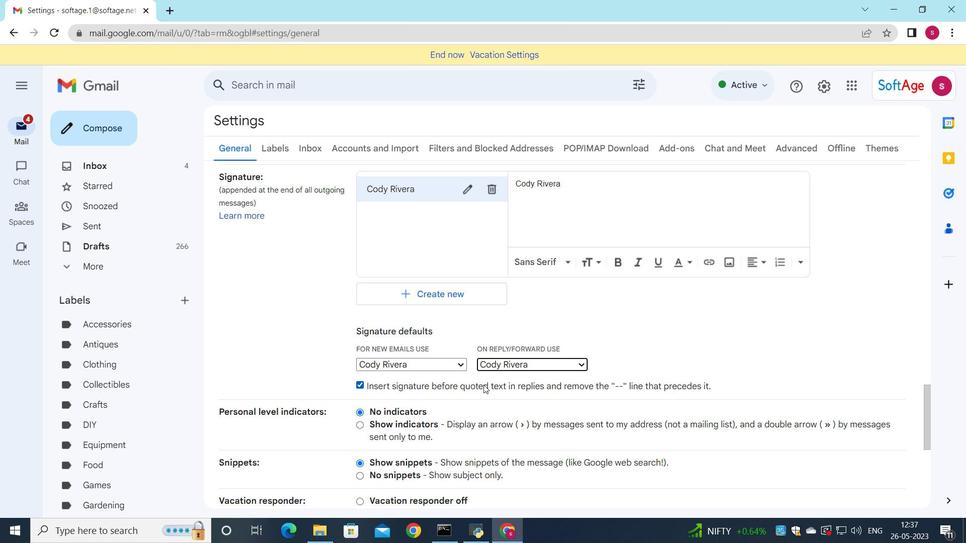 
Action: Mouse moved to (483, 385)
Screenshot: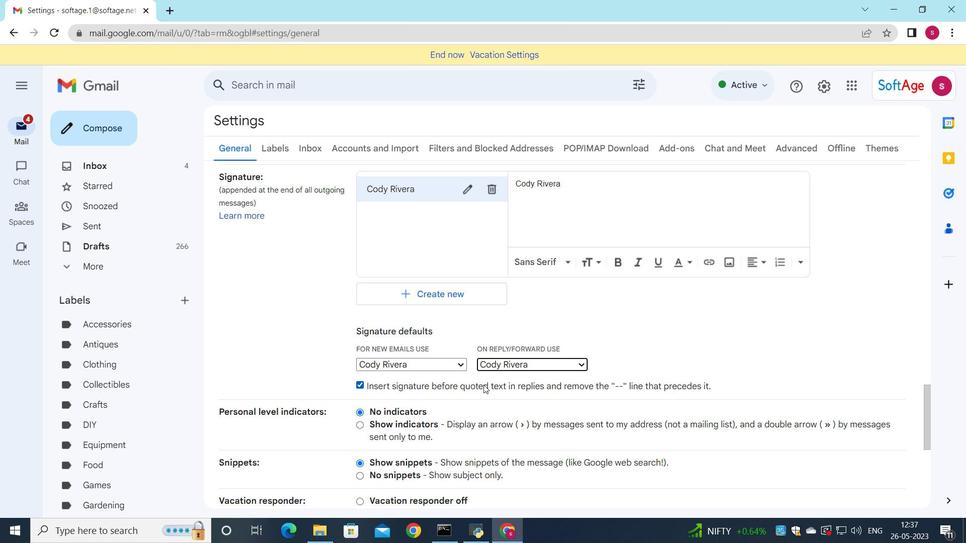
Action: Mouse scrolled (483, 384) with delta (0, 0)
Screenshot: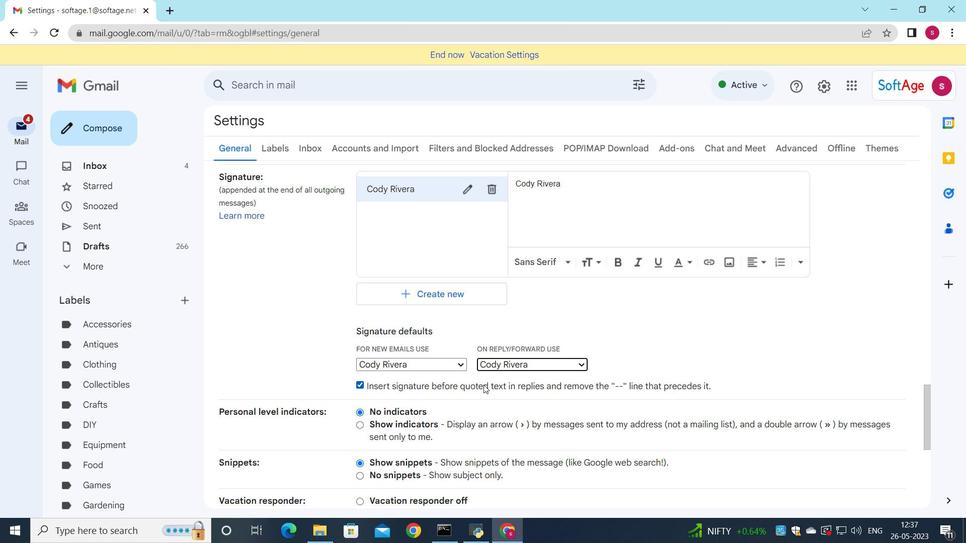 
Action: Mouse moved to (483, 385)
Screenshot: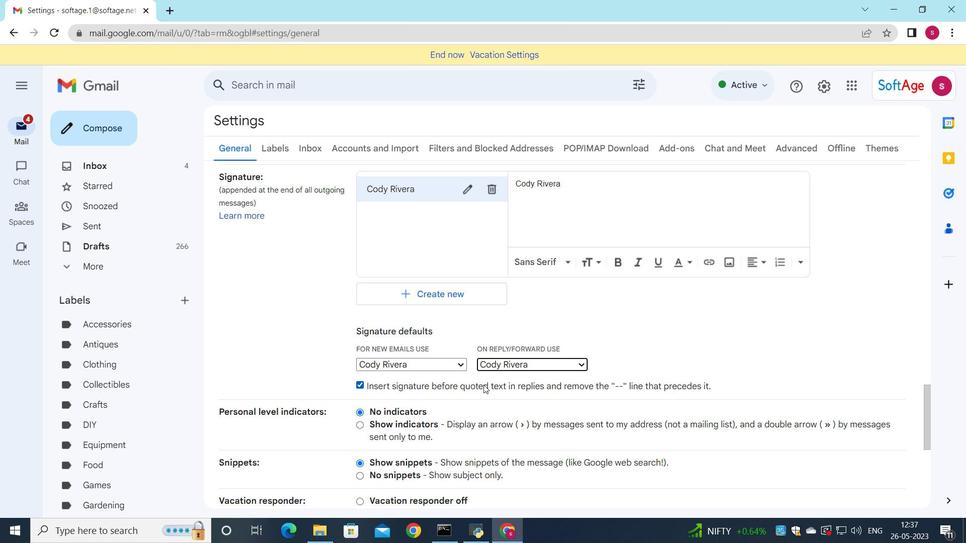 
Action: Mouse scrolled (483, 385) with delta (0, 0)
Screenshot: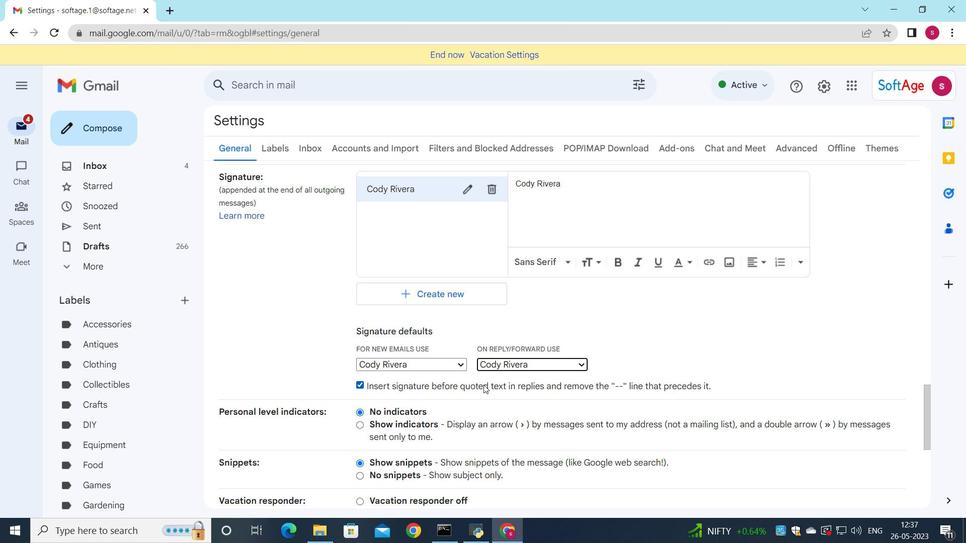 
Action: Mouse moved to (483, 385)
Screenshot: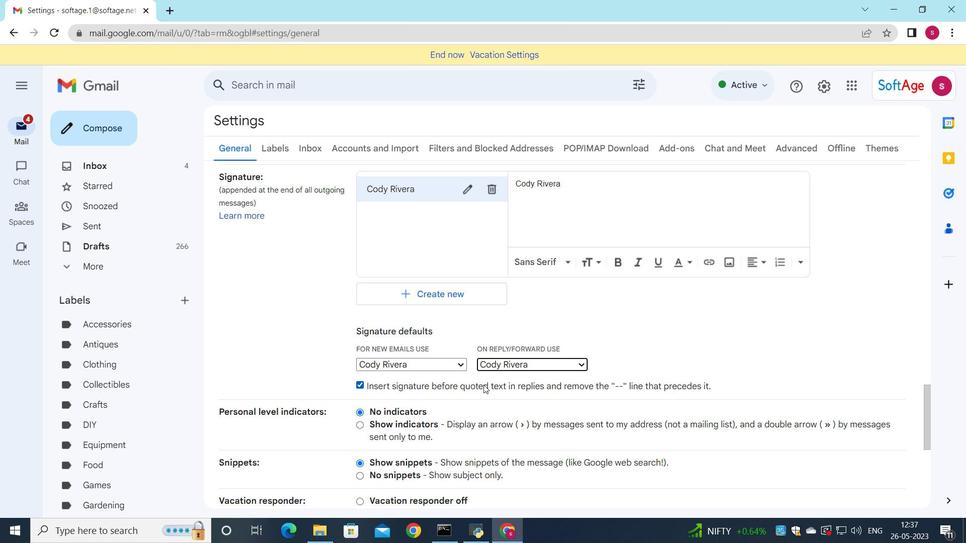 
Action: Mouse scrolled (483, 385) with delta (0, 0)
Screenshot: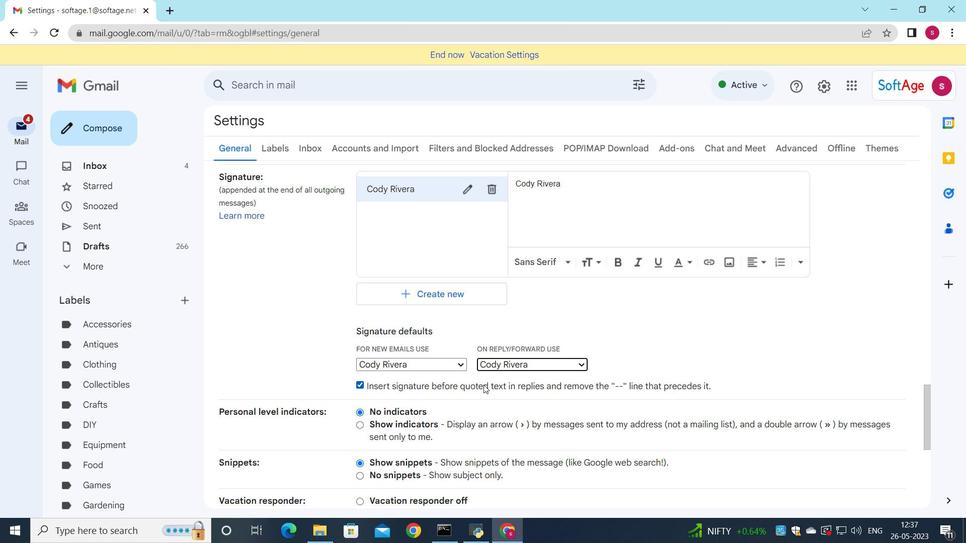 
Action: Mouse scrolled (483, 385) with delta (0, 0)
Screenshot: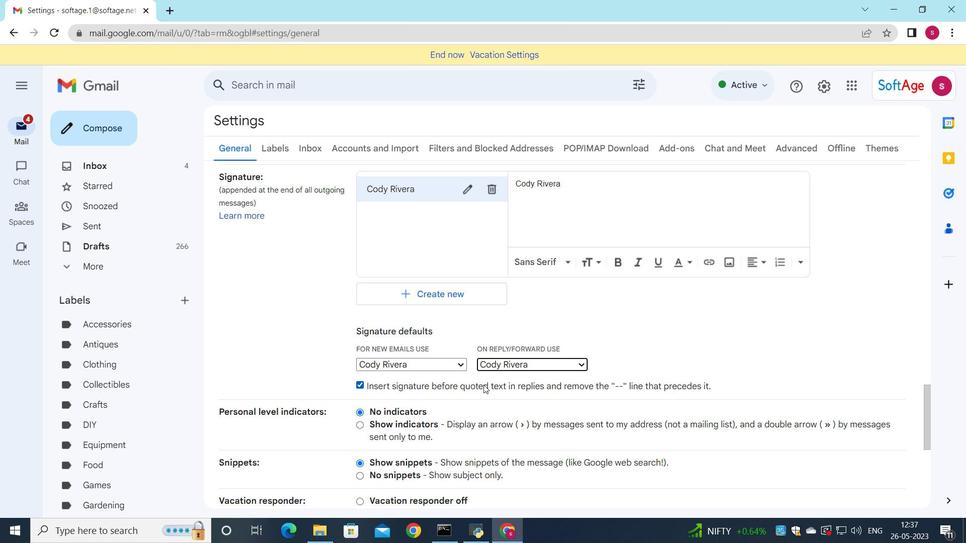 
Action: Mouse scrolled (483, 385) with delta (0, 0)
Screenshot: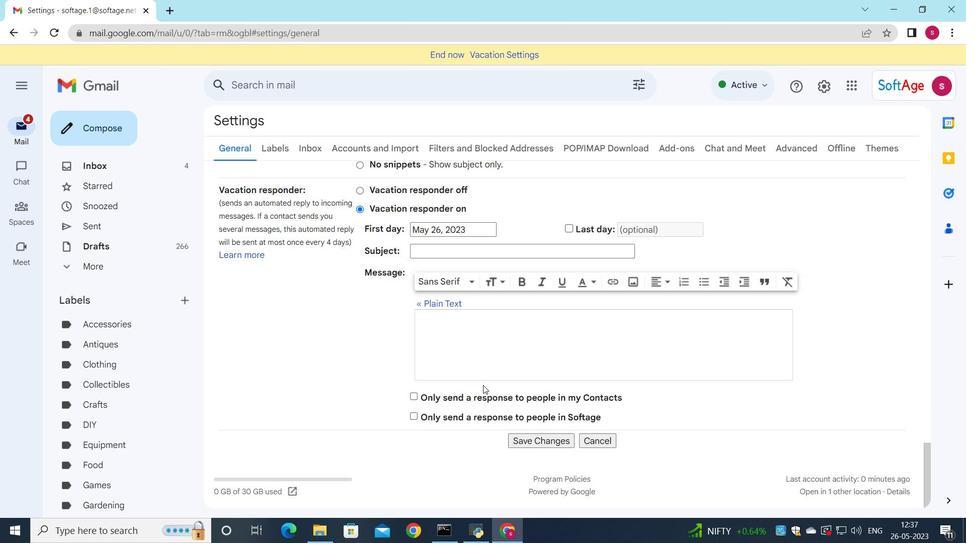 
Action: Mouse scrolled (483, 385) with delta (0, 0)
Screenshot: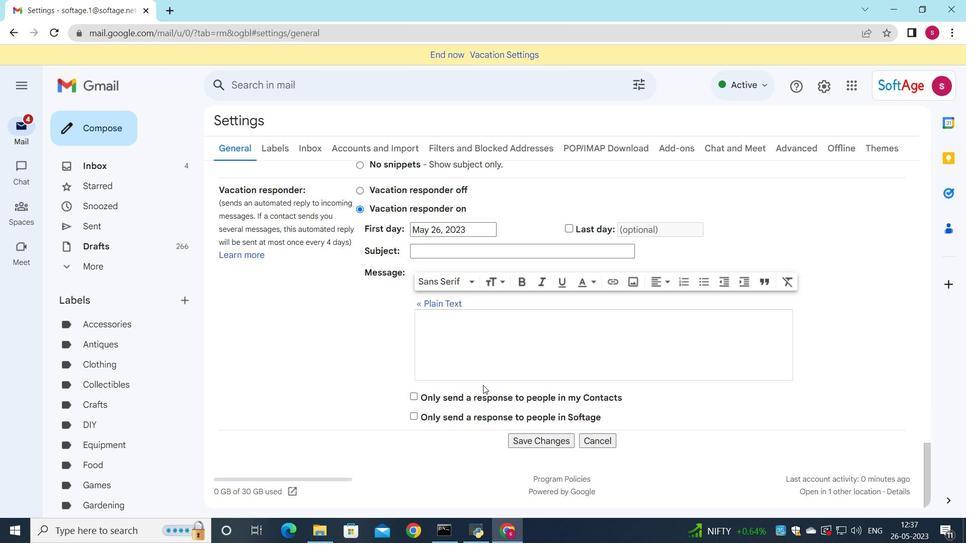 
Action: Mouse scrolled (483, 385) with delta (0, 0)
Screenshot: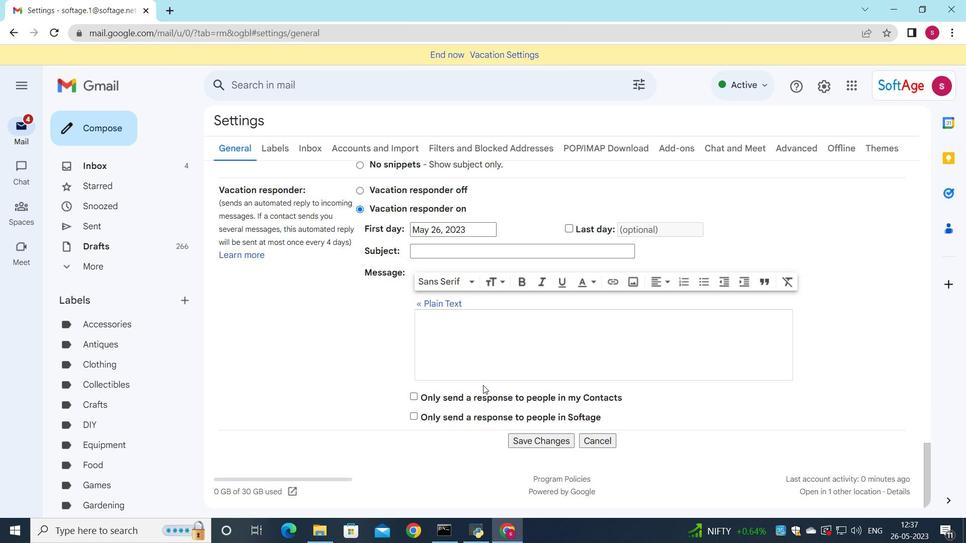 
Action: Mouse moved to (532, 437)
Screenshot: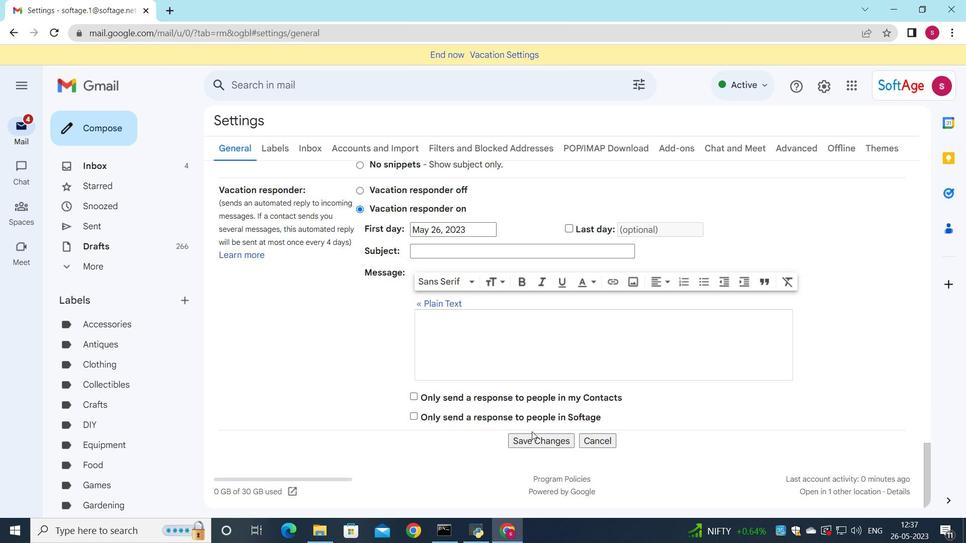 
Action: Mouse pressed left at (532, 437)
Screenshot: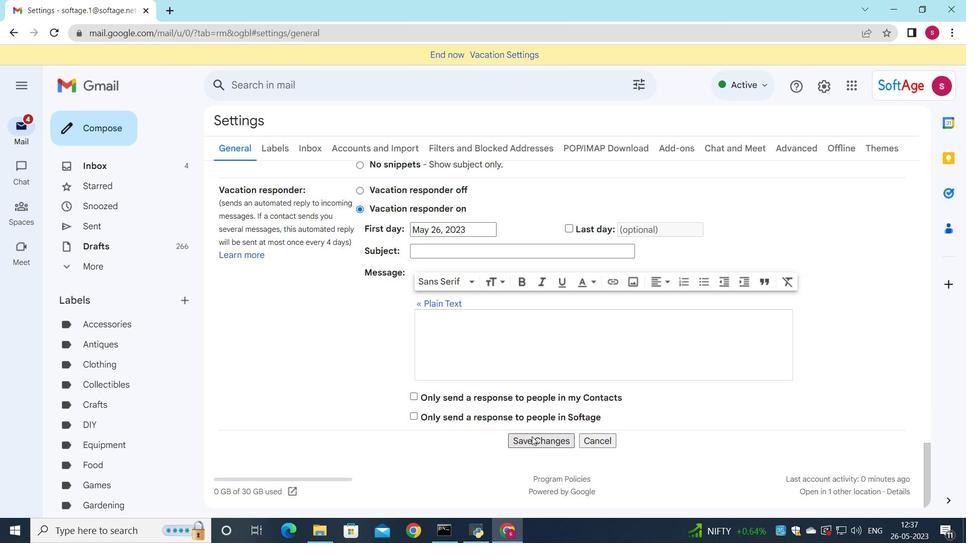 
Action: Mouse moved to (106, 135)
Screenshot: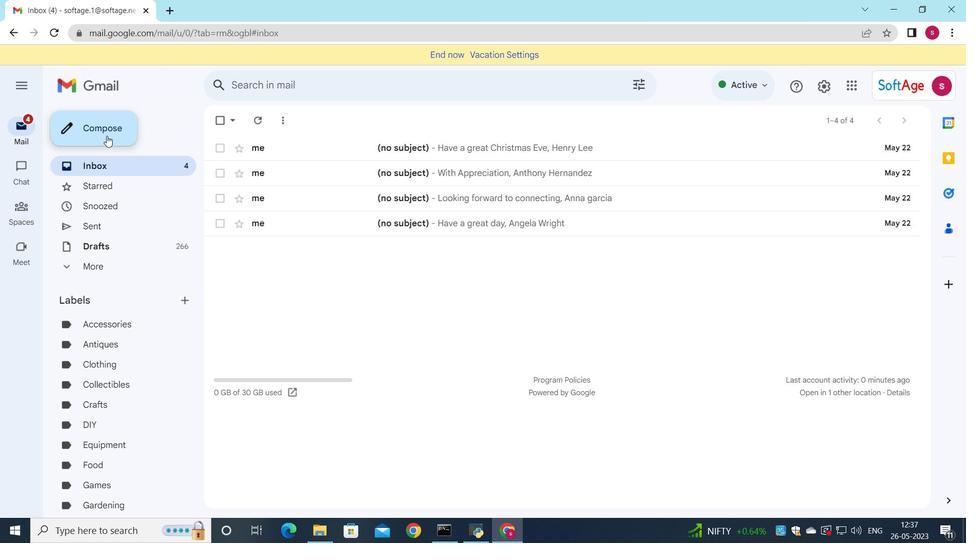 
Action: Mouse pressed left at (106, 135)
Screenshot: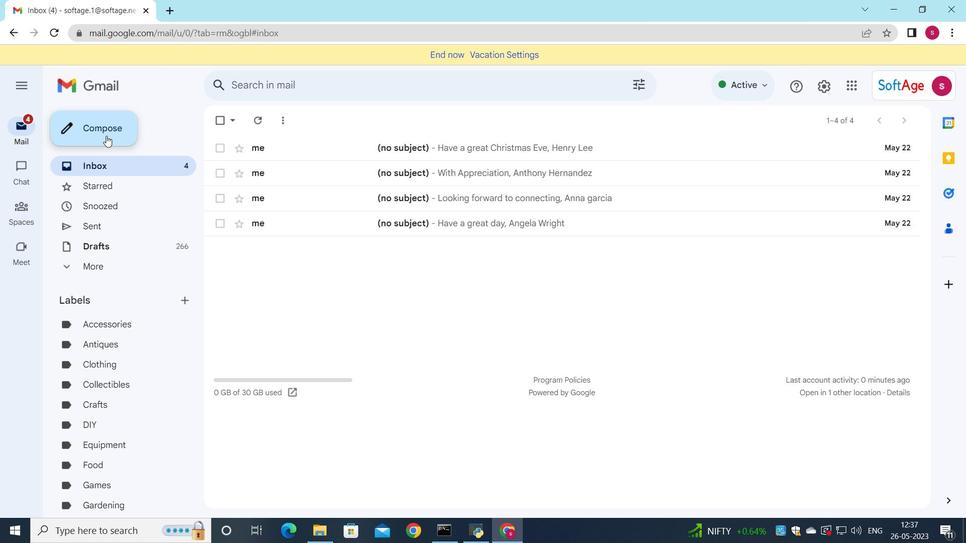 
Action: Mouse moved to (737, 370)
Screenshot: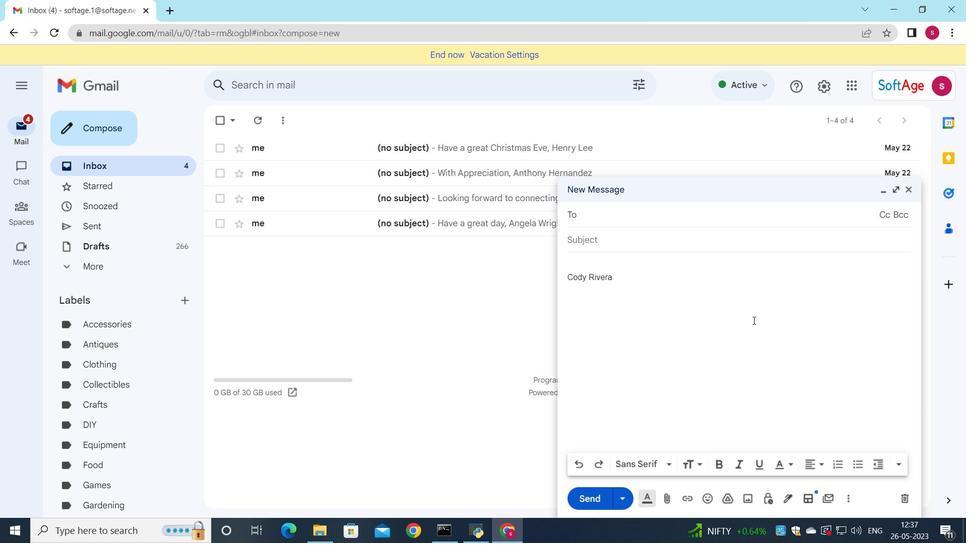 
Action: Key pressed <Key.shift>Request<Key.space>for<Key.space>aproduct<Key.space>demo
Screenshot: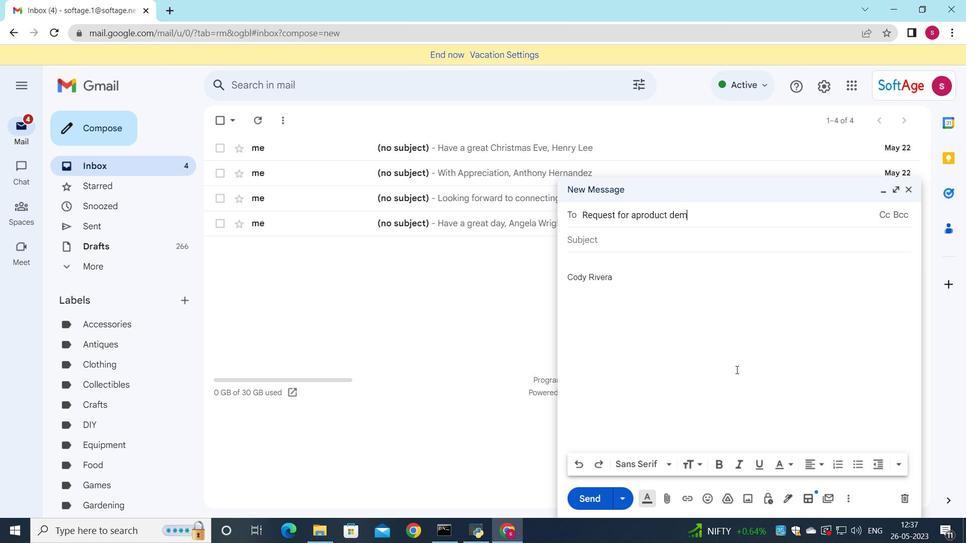 
Action: Mouse moved to (582, 215)
Screenshot: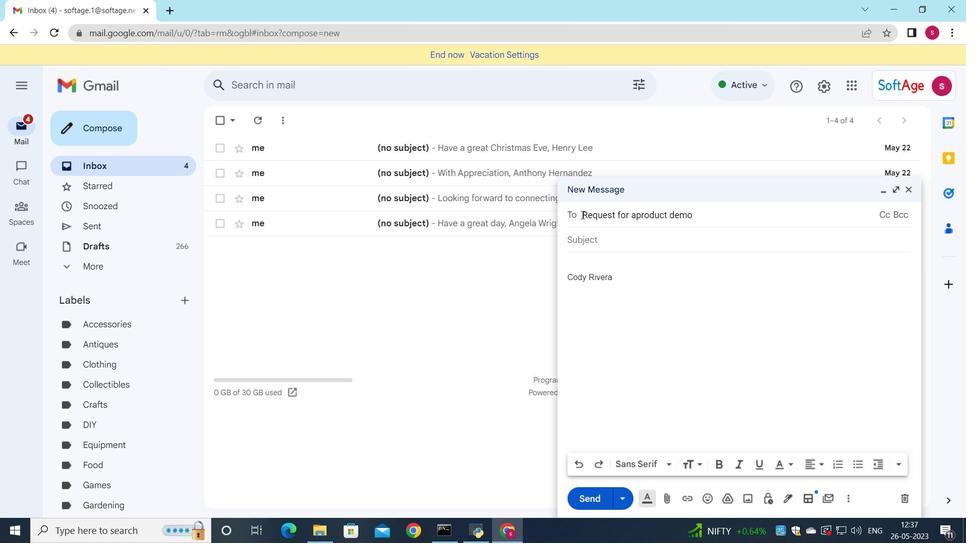 
Action: Mouse pressed left at (582, 215)
Screenshot: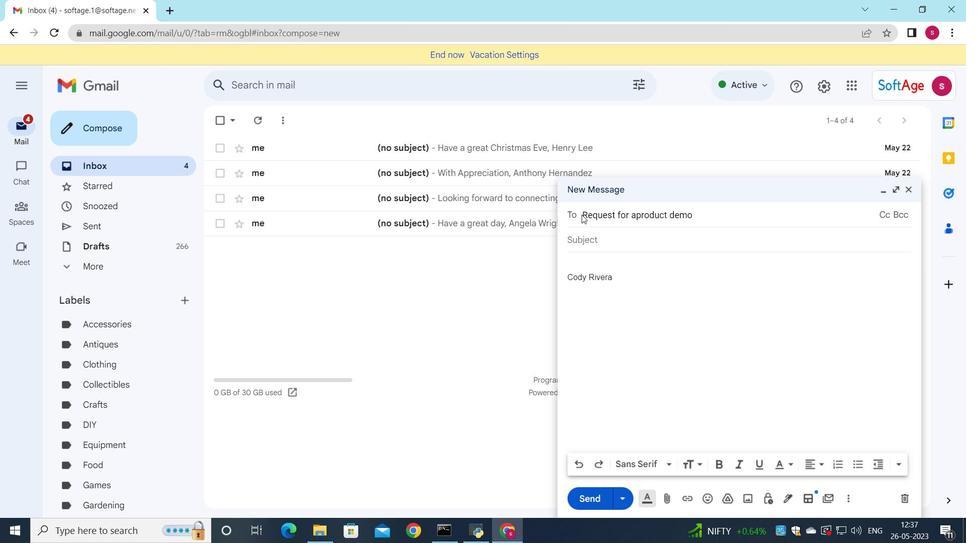 
Action: Mouse moved to (584, 211)
Screenshot: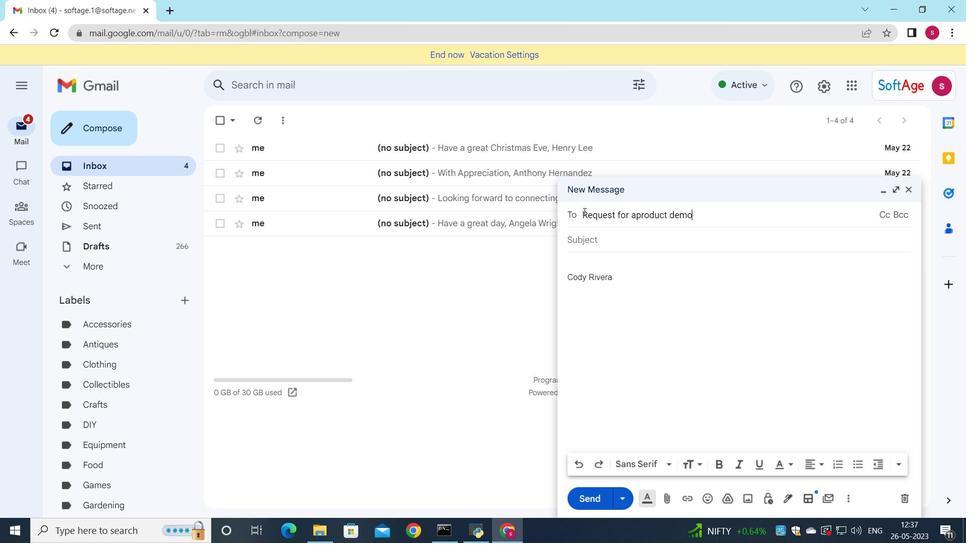 
Action: Mouse pressed left at (584, 211)
Screenshot: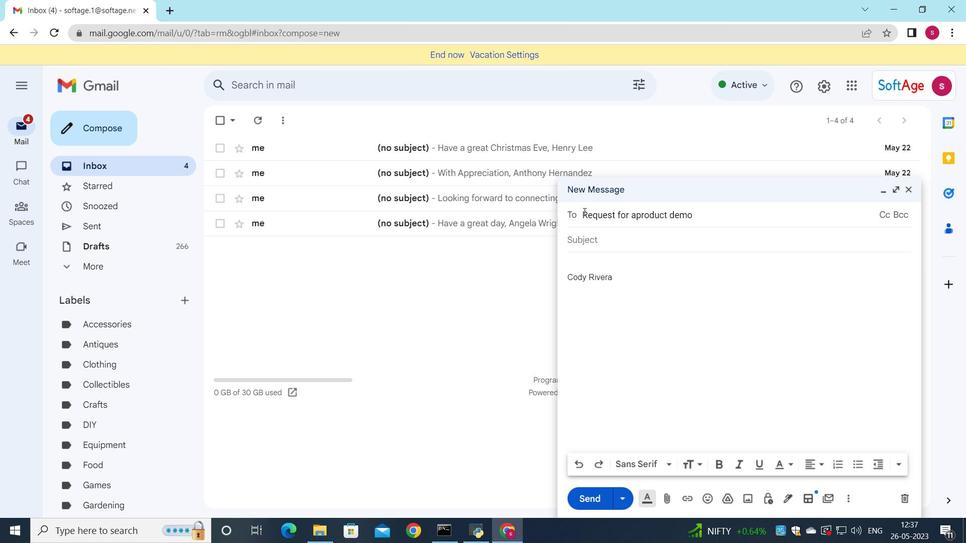 
Action: Mouse moved to (696, 219)
Screenshot: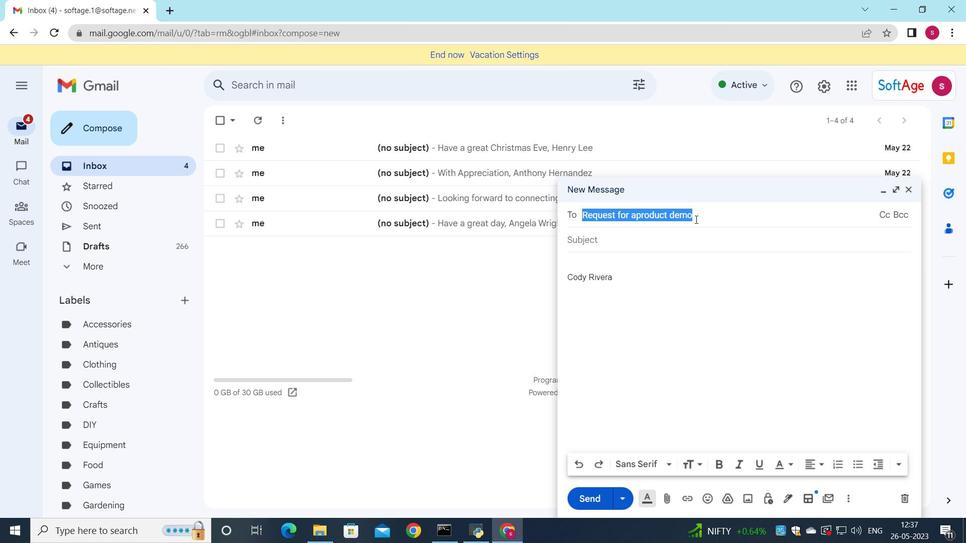 
Action: Key pressed ctrl+C
Screenshot: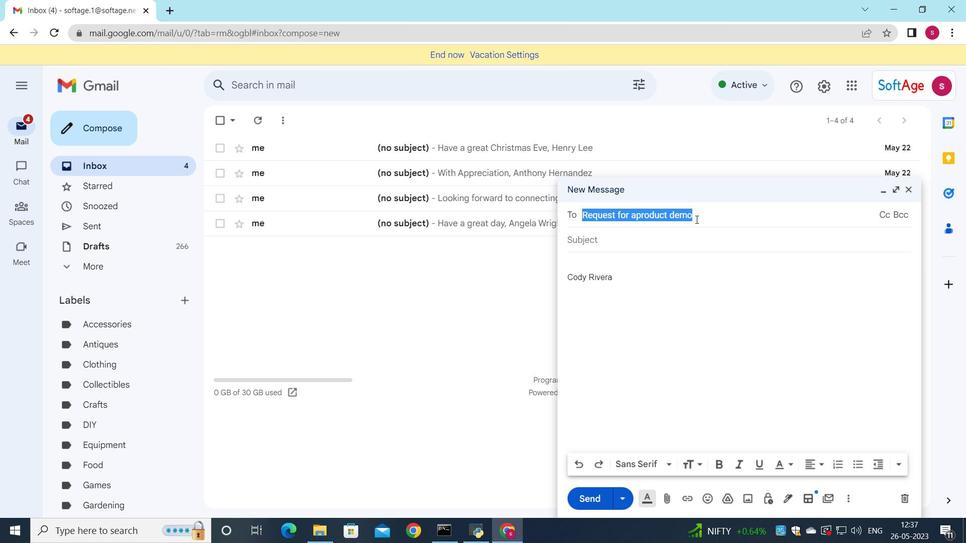 
Action: Mouse moved to (612, 233)
Screenshot: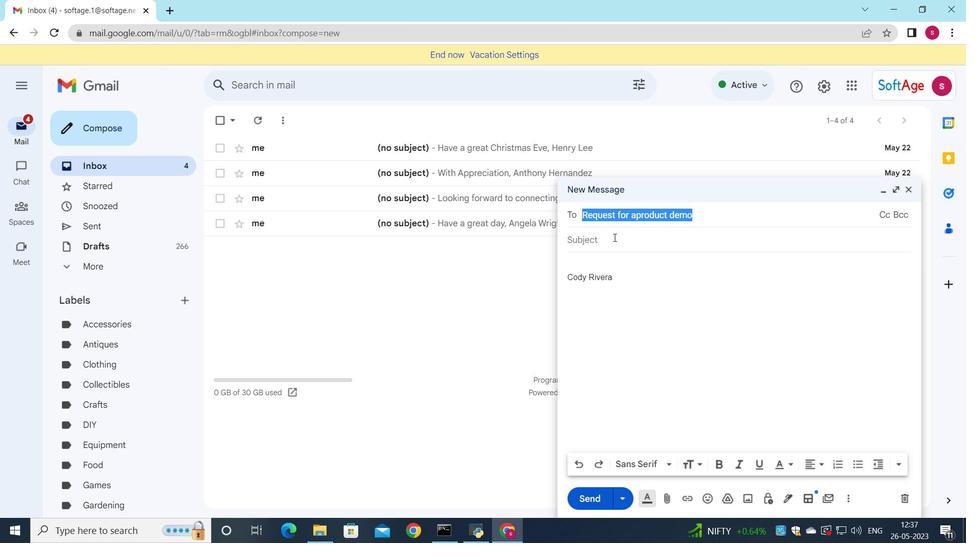
Action: Mouse pressed left at (612, 233)
Screenshot: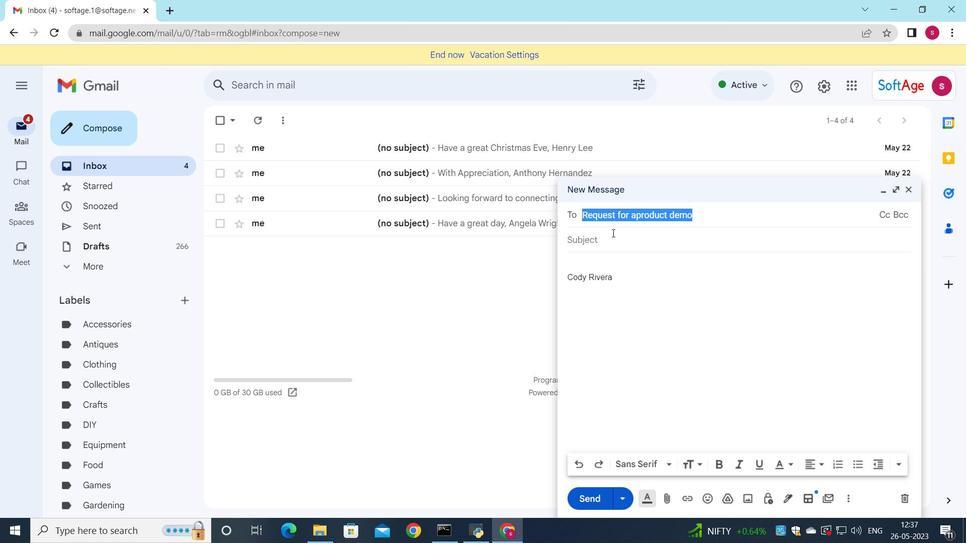 
Action: Mouse moved to (623, 248)
Screenshot: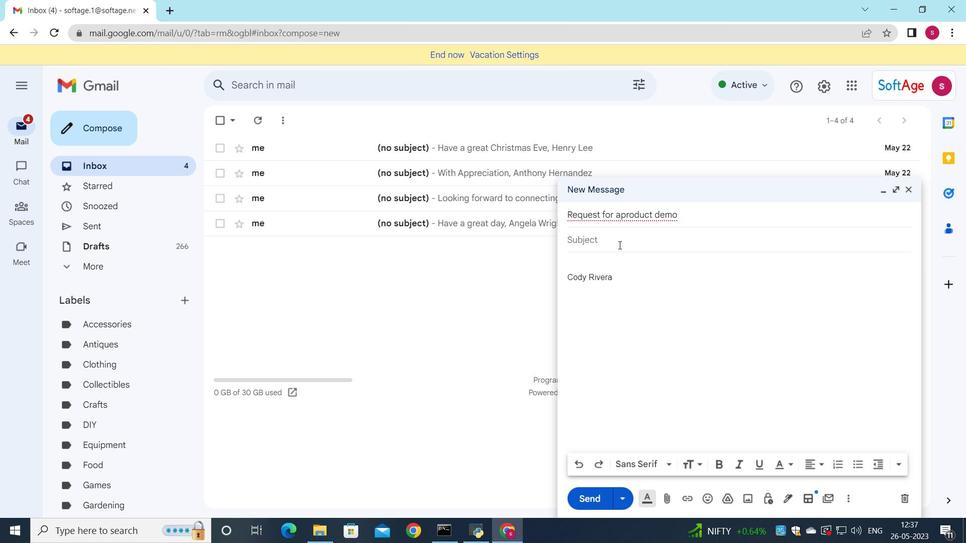 
Action: Key pressed ctrl+V
Screenshot: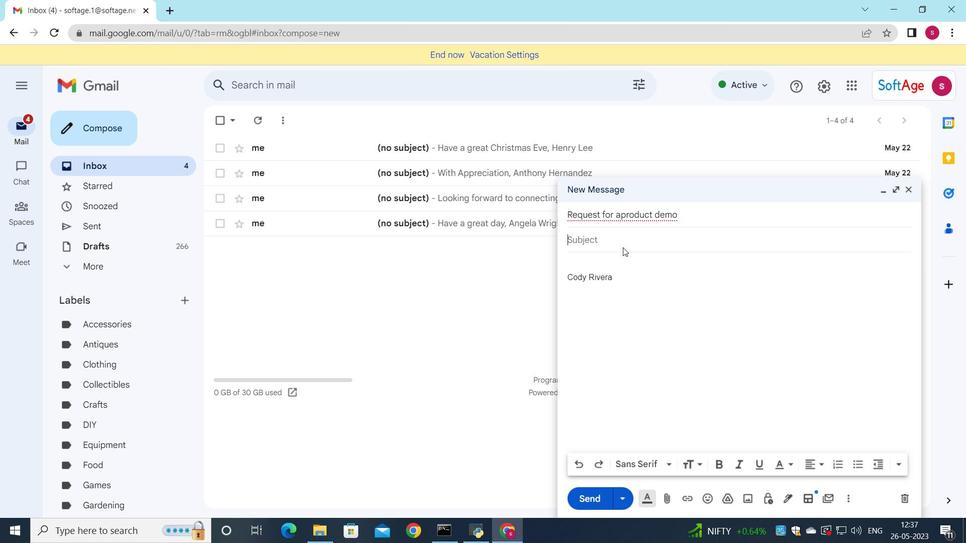 
Action: Mouse moved to (693, 216)
Screenshot: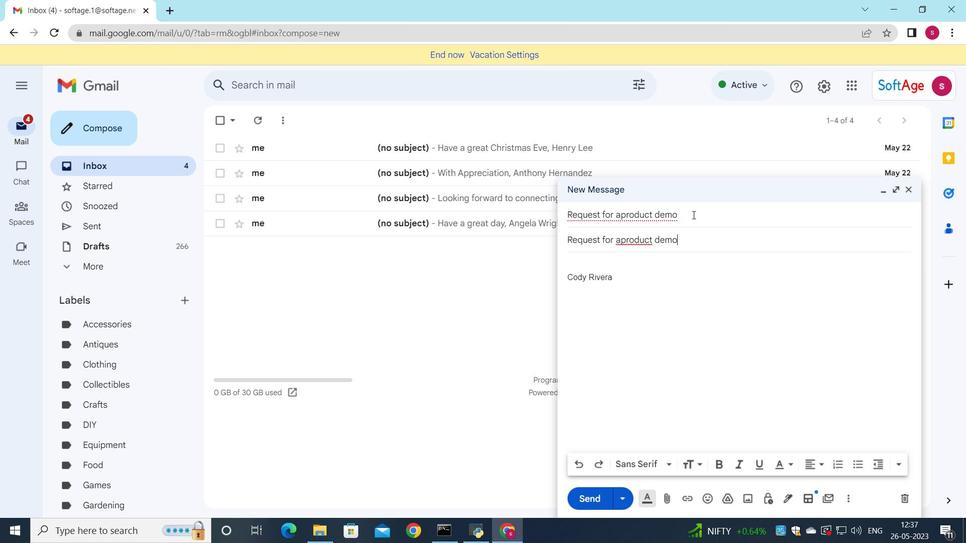 
Action: Mouse pressed left at (693, 216)
Screenshot: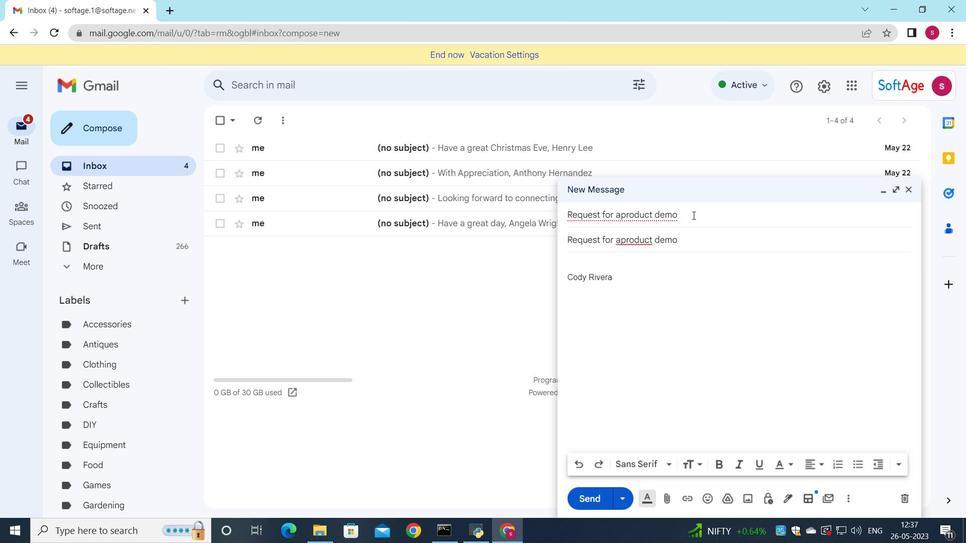 
Action: Key pressed <Key.delete>
Screenshot: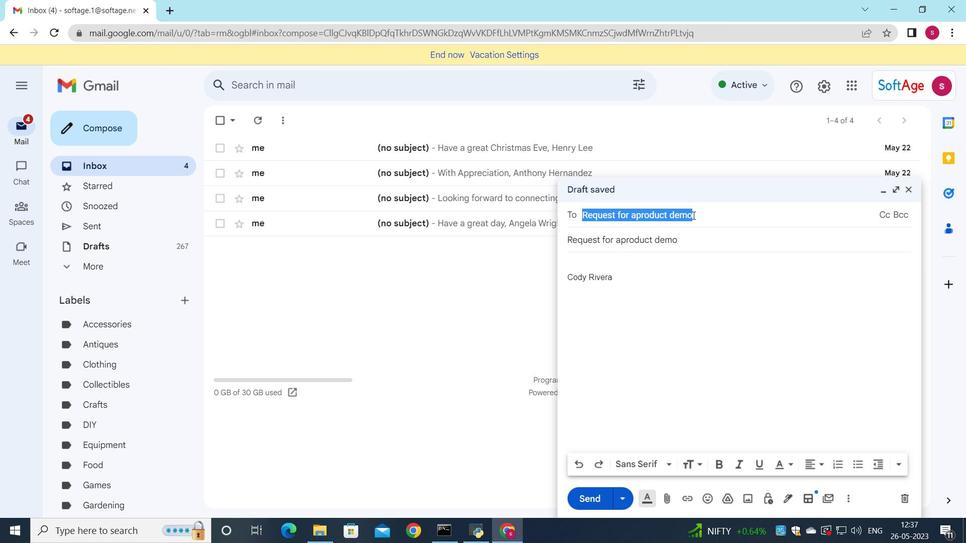 
Action: Mouse moved to (621, 239)
Screenshot: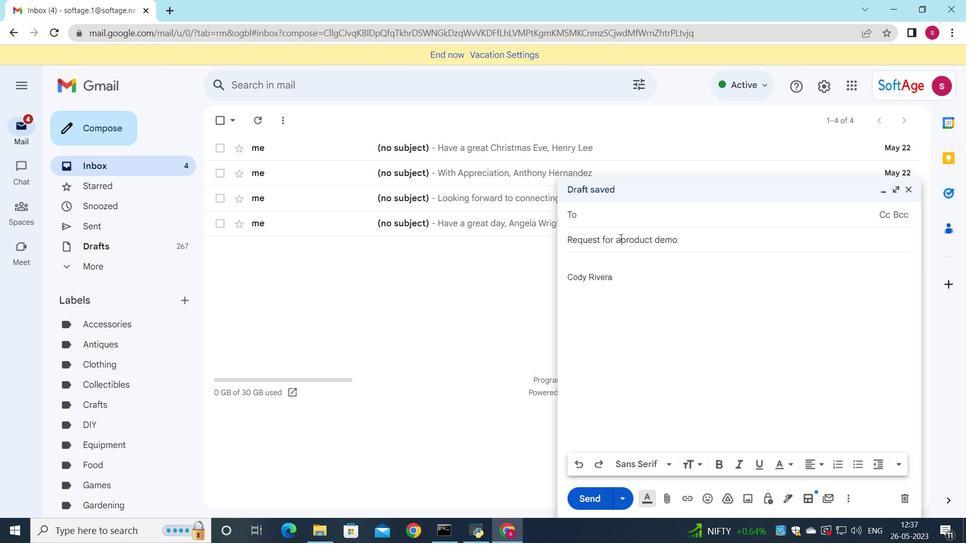 
Action: Mouse pressed left at (621, 239)
Screenshot: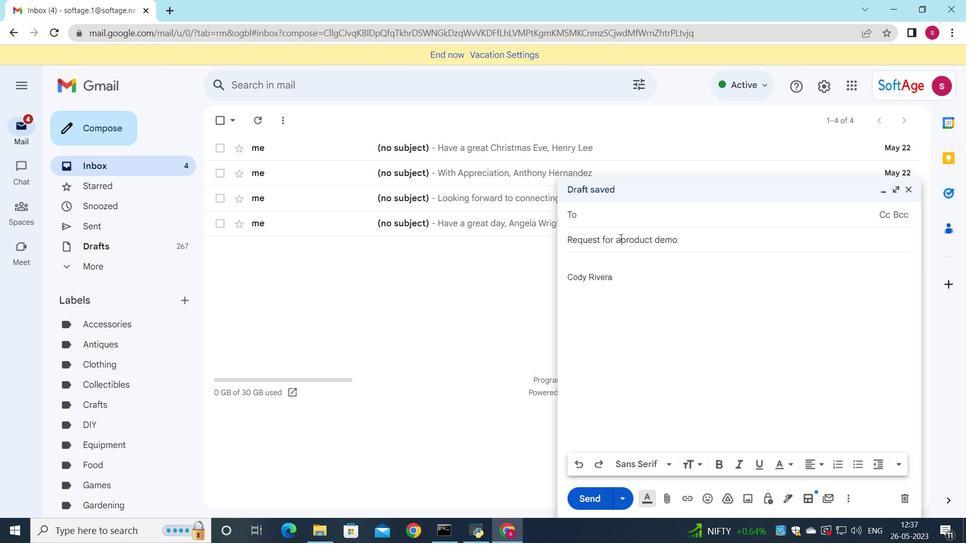 
Action: Mouse moved to (626, 226)
Screenshot: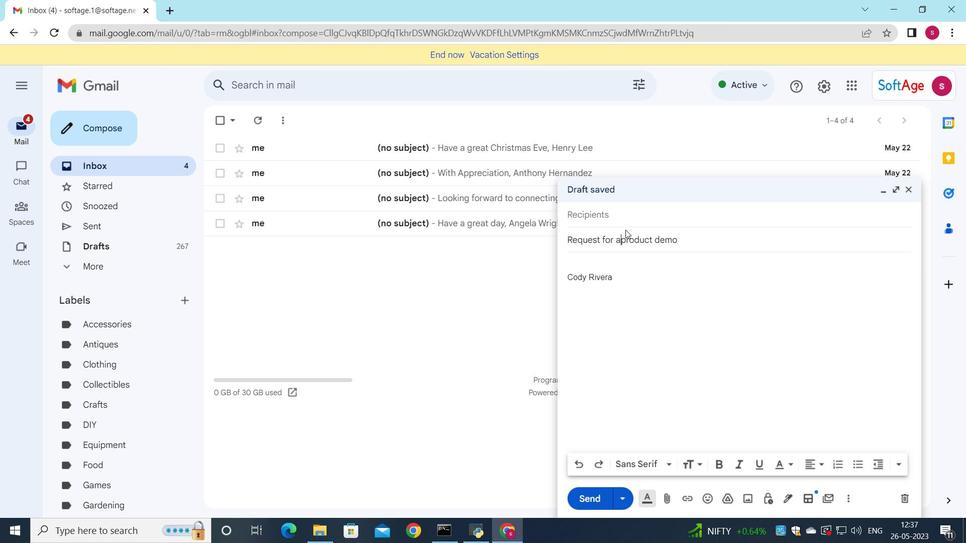 
Action: Key pressed <Key.space>
Screenshot: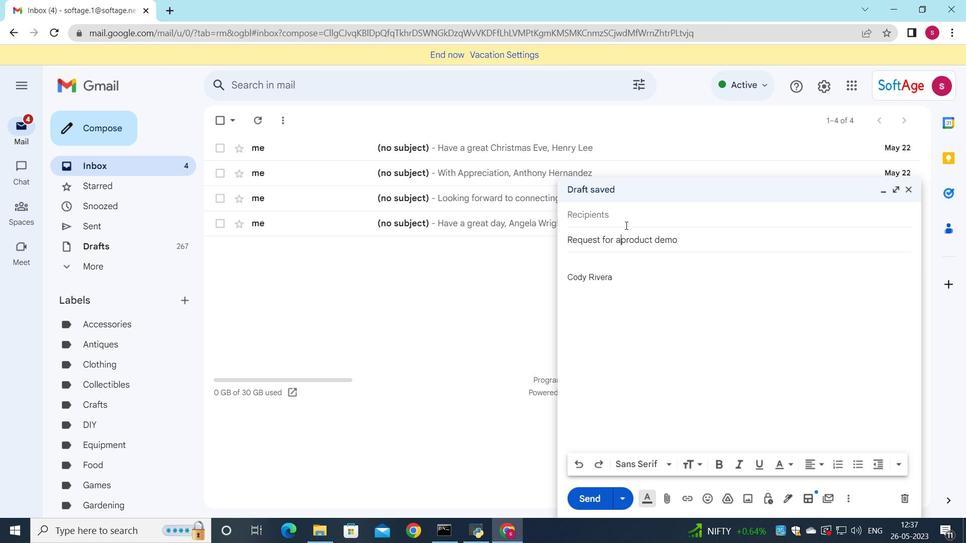 
Action: Mouse moved to (622, 214)
Screenshot: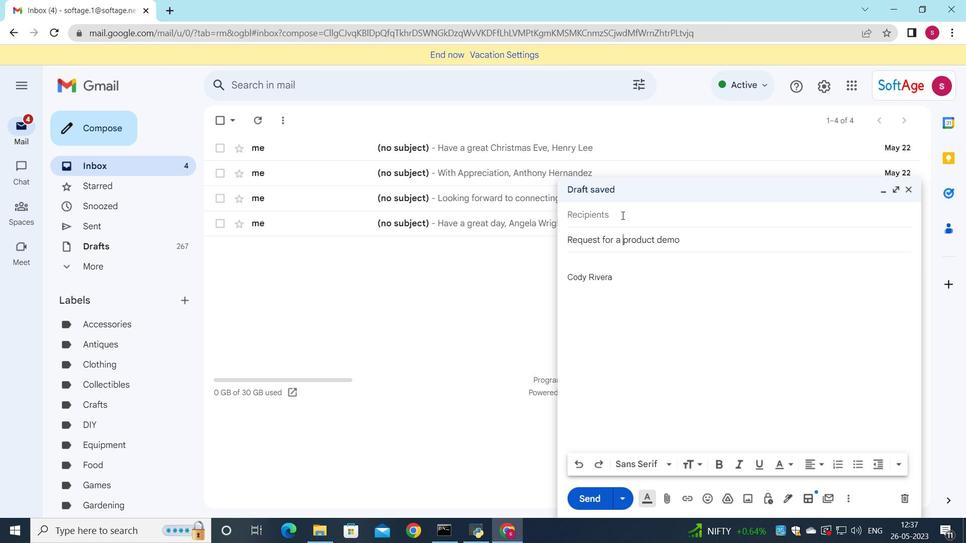 
Action: Mouse pressed left at (622, 214)
Screenshot: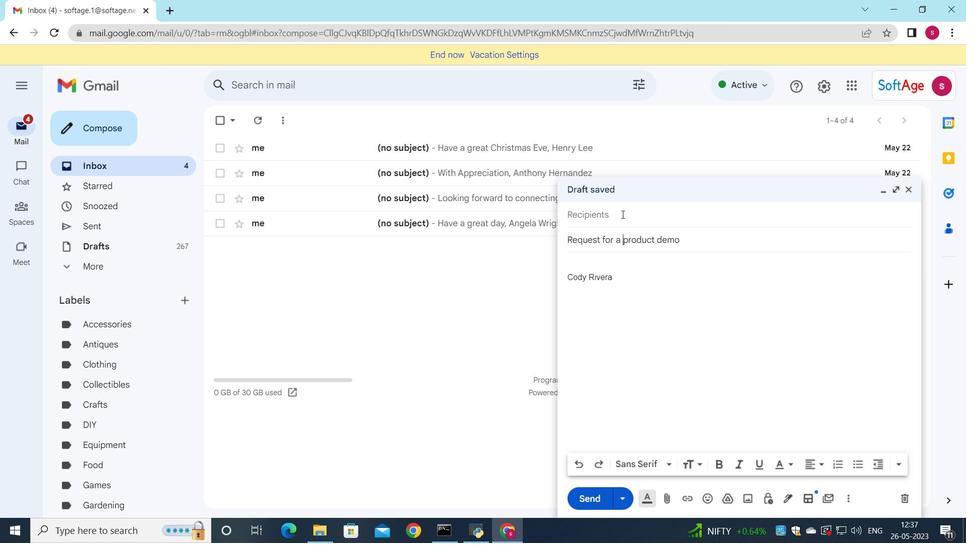 
Action: Mouse moved to (669, 210)
Screenshot: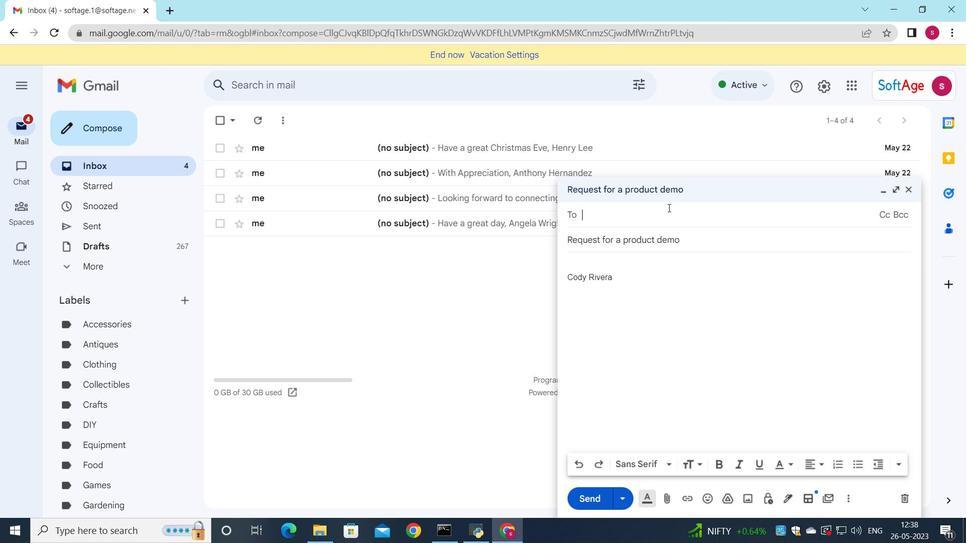 
Action: Key pressed sofy<Key.backspace>t
Screenshot: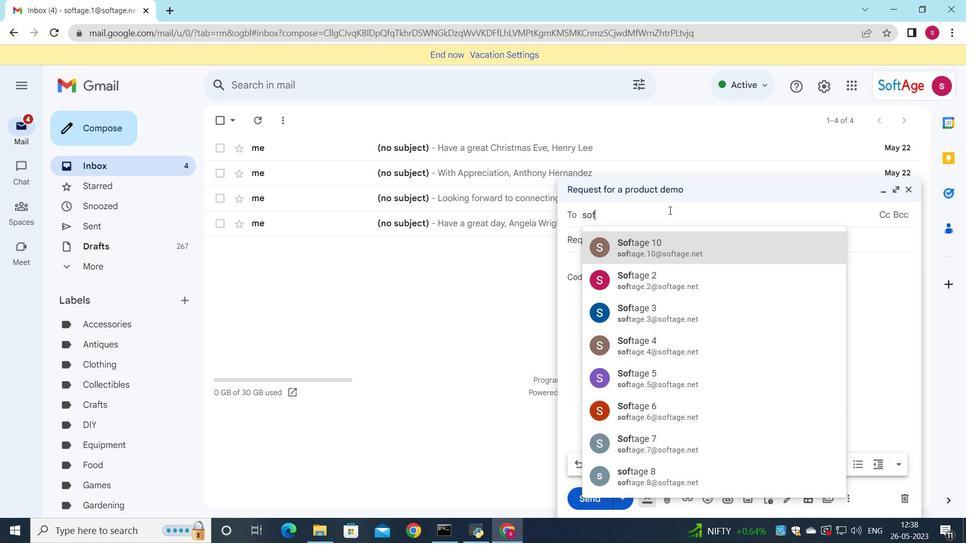 
Action: Mouse moved to (676, 284)
Screenshot: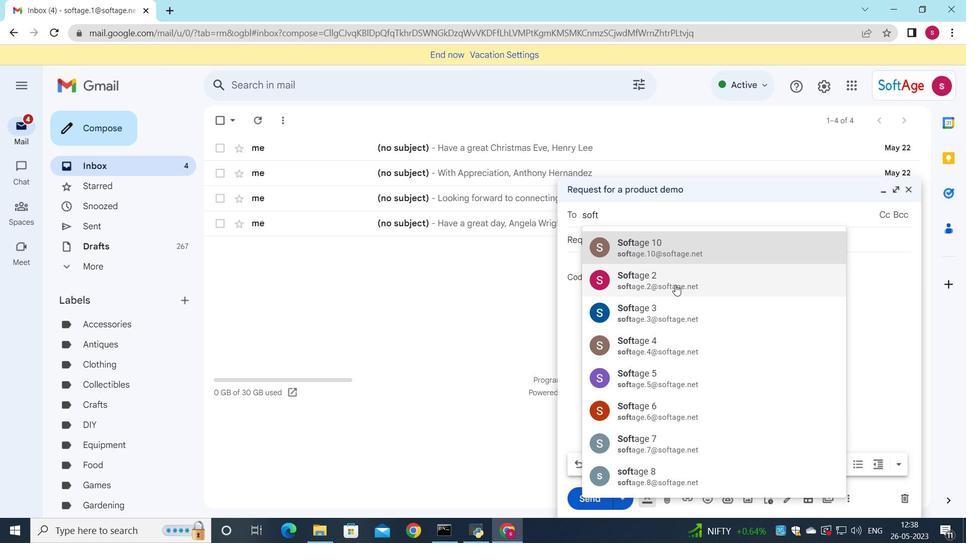 
Action: Mouse pressed left at (676, 284)
Screenshot: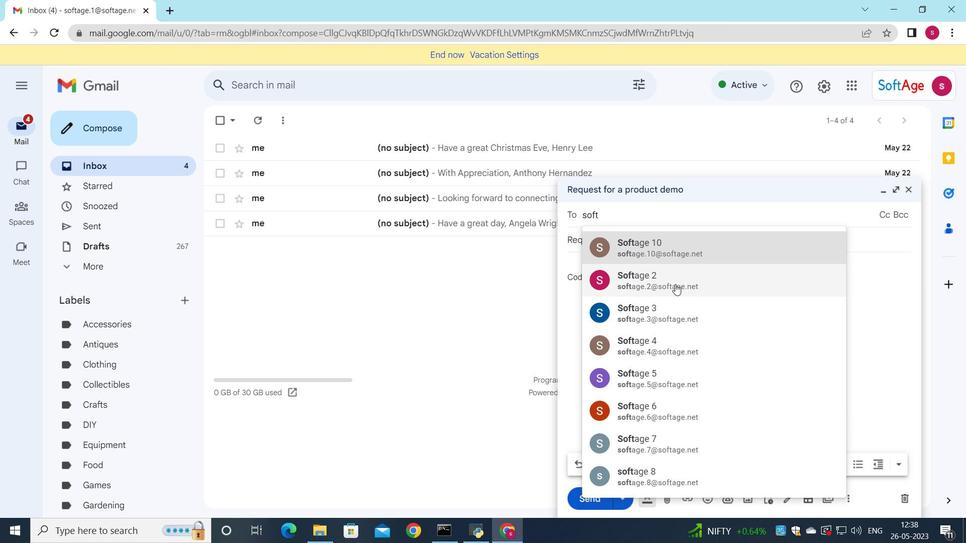 
Action: Mouse moved to (688, 292)
Screenshot: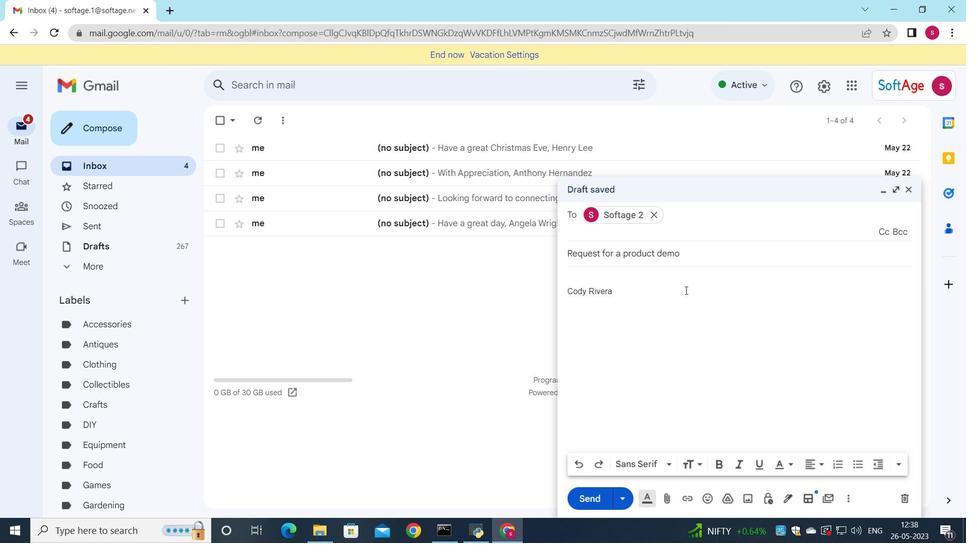 
Action: Key pressed s
Screenshot: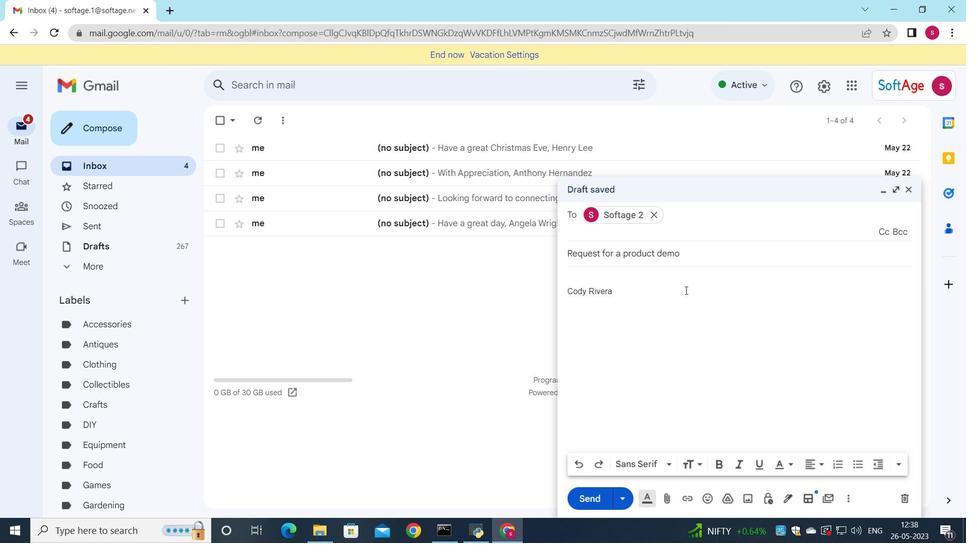 
Action: Mouse moved to (749, 305)
Screenshot: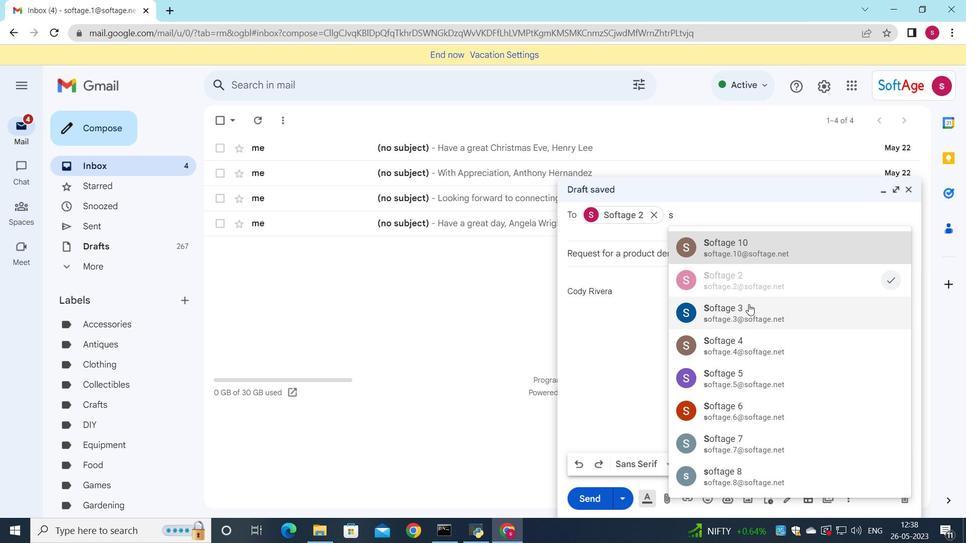 
Action: Mouse pressed left at (749, 305)
Screenshot: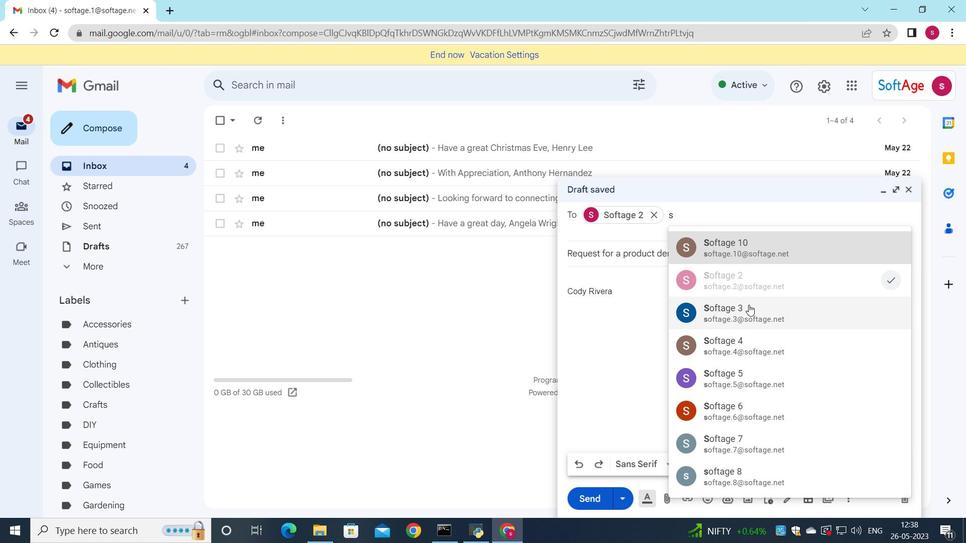 
Action: Mouse moved to (587, 282)
Screenshot: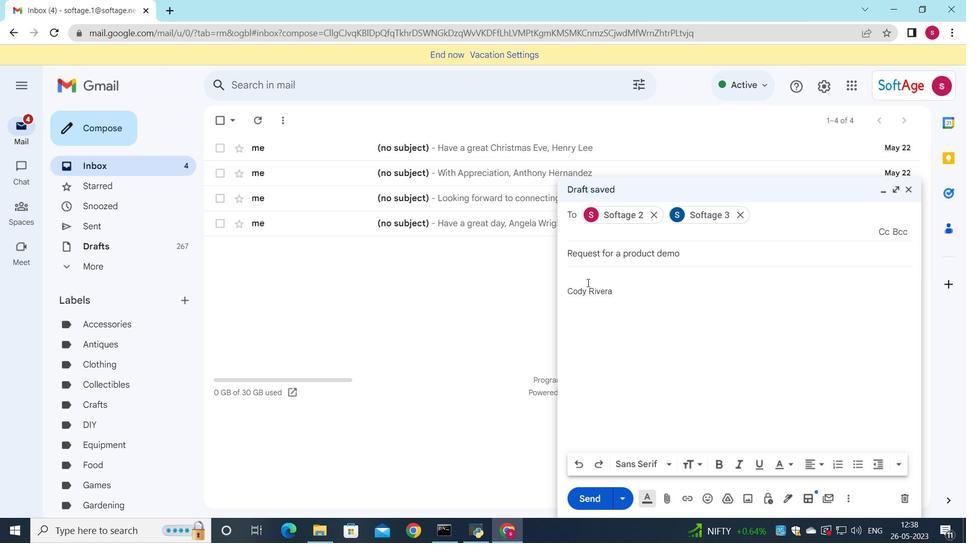 
Action: Mouse pressed left at (587, 282)
Screenshot: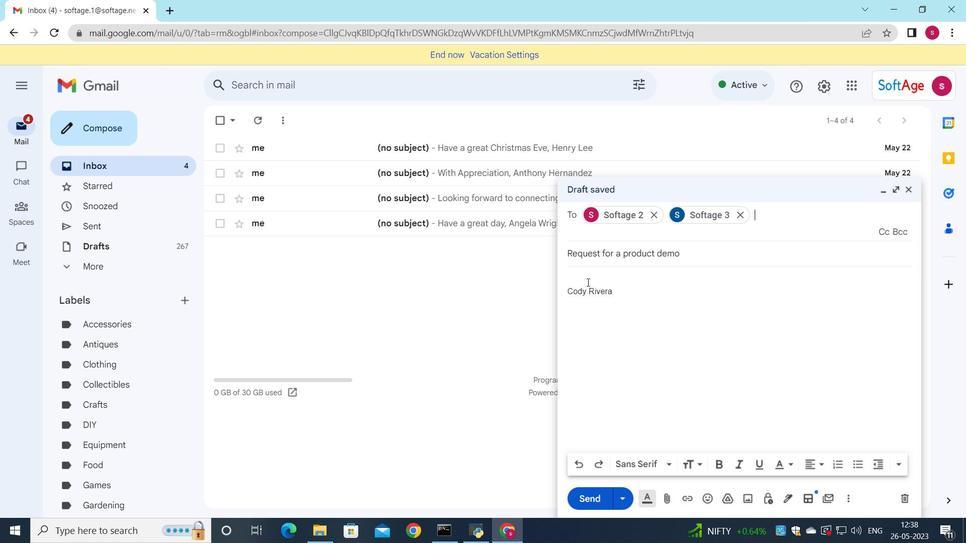 
Action: Mouse moved to (644, 301)
Screenshot: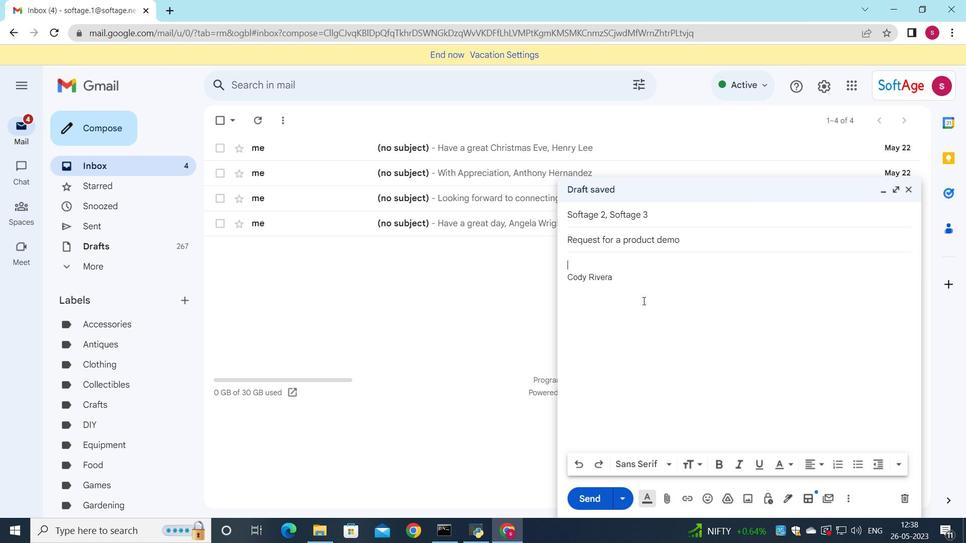 
Action: Key pressed <Key.shift>I<Key.space>wouls<Key.backspace>d<Key.space>like<Key.space>to<Key.space>s<Key.backspace>arrange<Key.space>a<Key.space>call<Key.space>to<Key.space>discuss<Key.space>this<Key.space>fyrther.
Screenshot: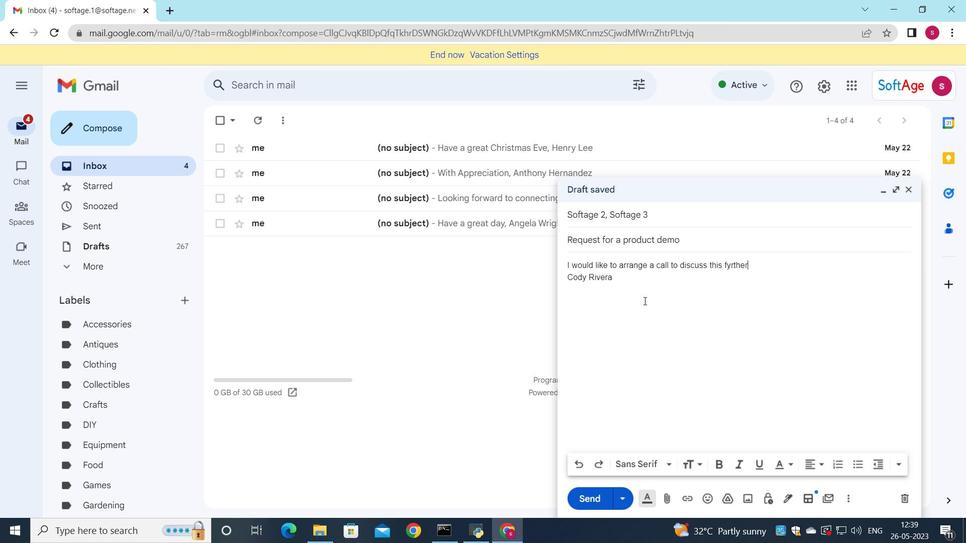 
Action: Mouse moved to (663, 496)
Screenshot: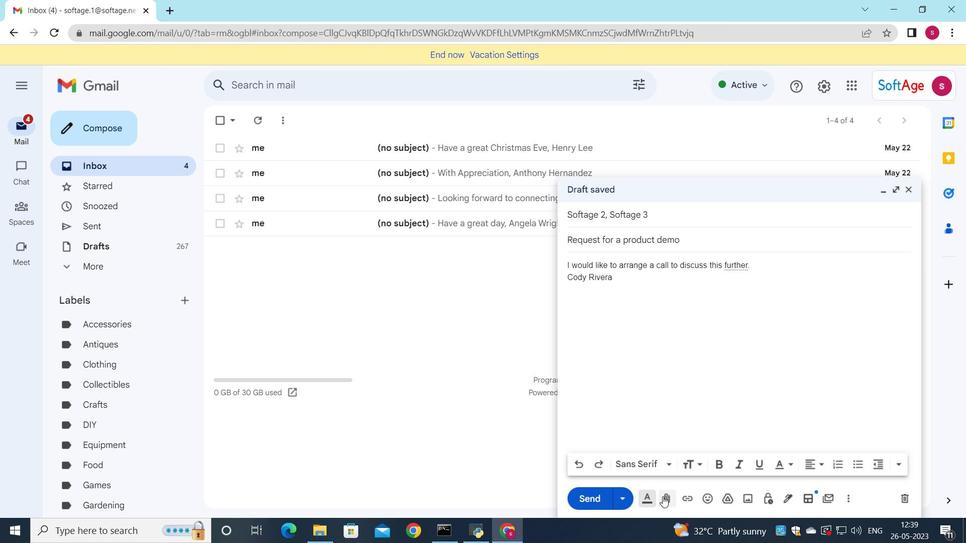 
Action: Mouse pressed left at (663, 496)
Screenshot: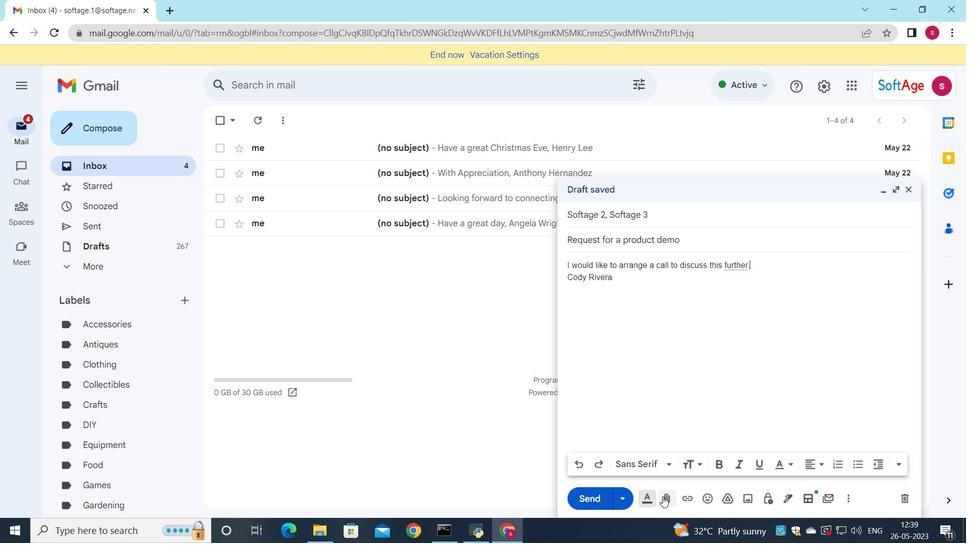 
Action: Mouse moved to (180, 89)
Screenshot: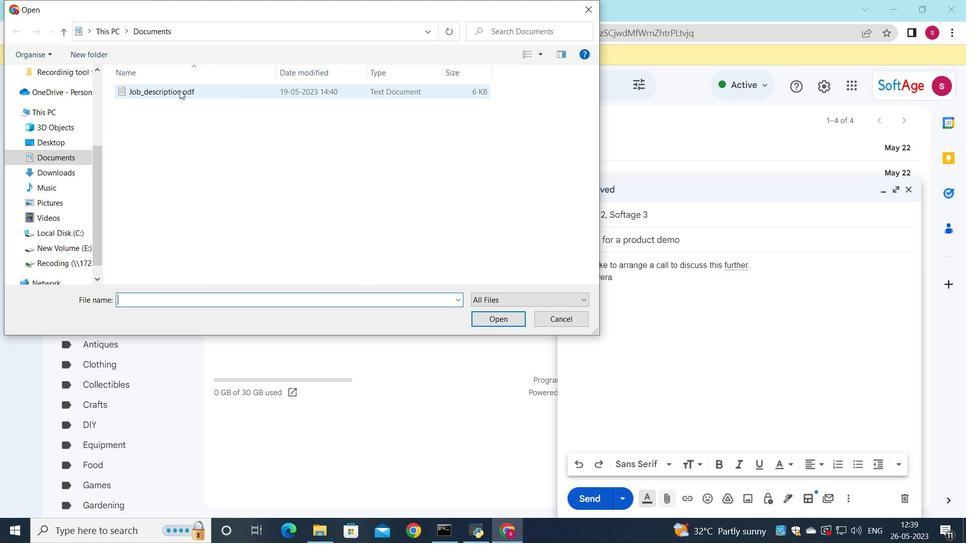 
Action: Mouse pressed left at (180, 89)
Screenshot: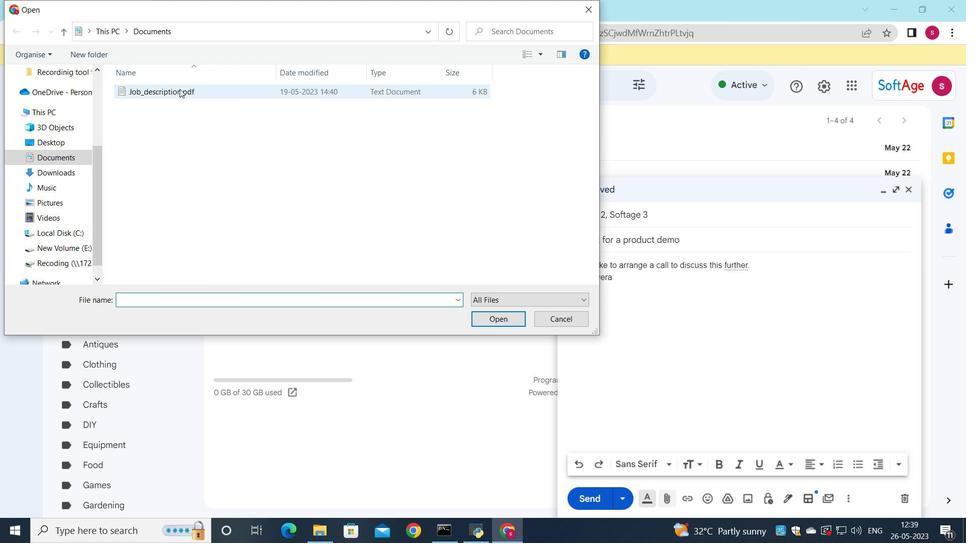 
Action: Mouse moved to (241, 94)
Screenshot: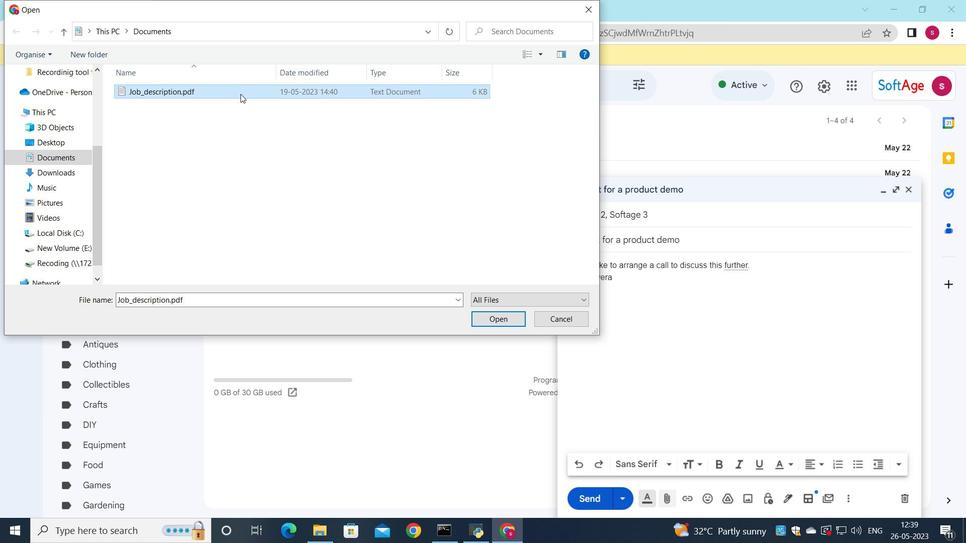
Action: Mouse pressed left at (241, 94)
Screenshot: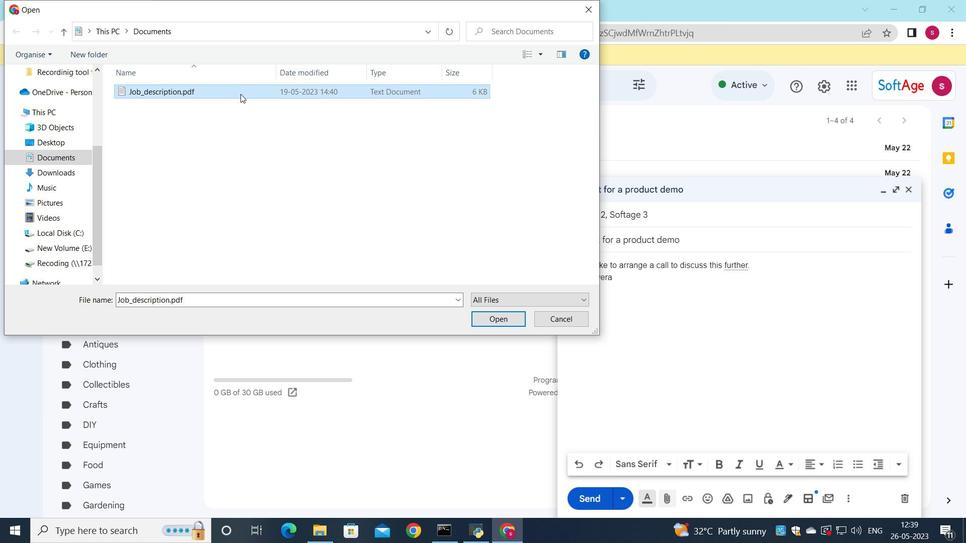 
Action: Mouse moved to (446, 228)
Screenshot: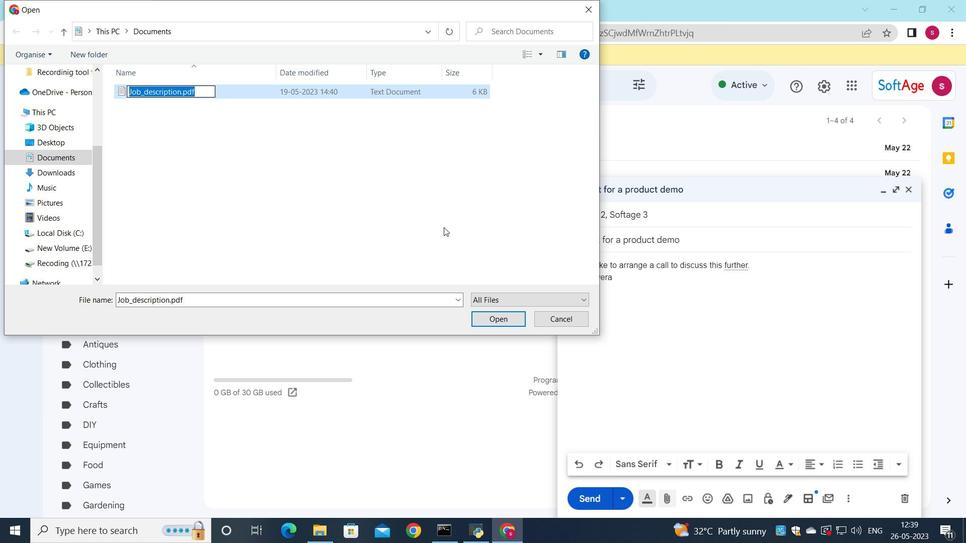 
Action: Key pressed <Key.shift>Training<Key.shift><Key.shift><Key.shift><Key.shift><Key.shift><Key.shift><Key.shift><Key.shift><Key.shift><Key.shift><Key.shift><Key.shift><Key.shift><Key.shift><Key.shift><Key.shift><Key.shift><Key.shift>_materials.dp<Key.backspace>ocx
Screenshot: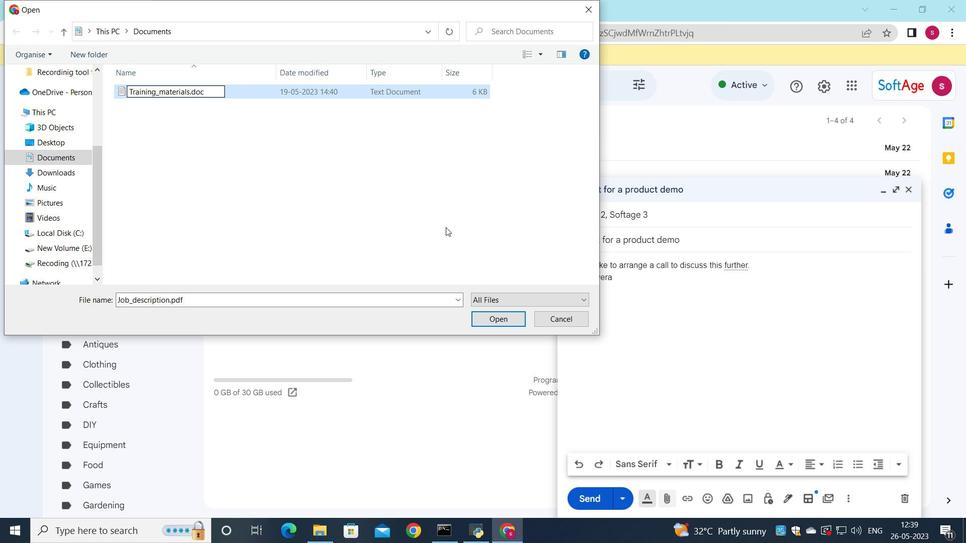 
Action: Mouse moved to (245, 89)
Screenshot: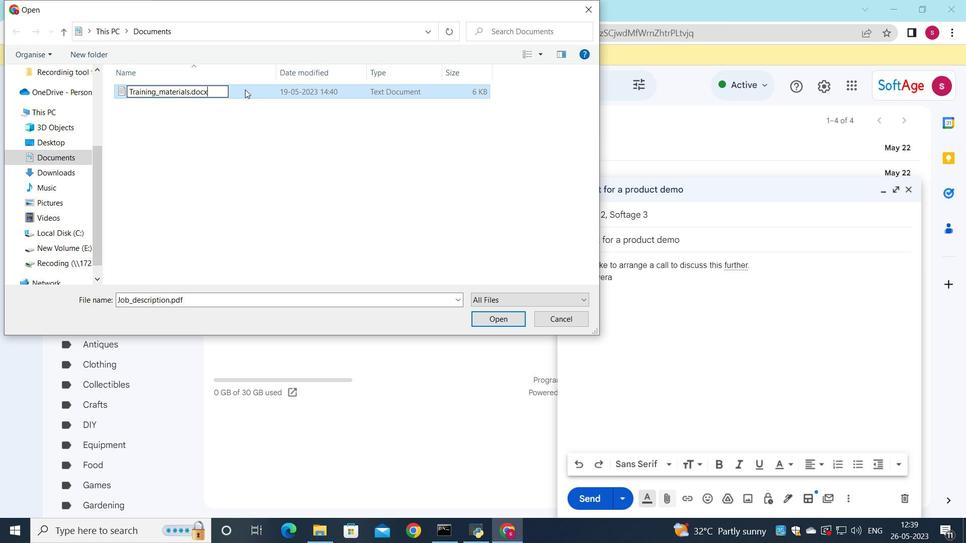 
Action: Mouse pressed left at (245, 89)
Screenshot: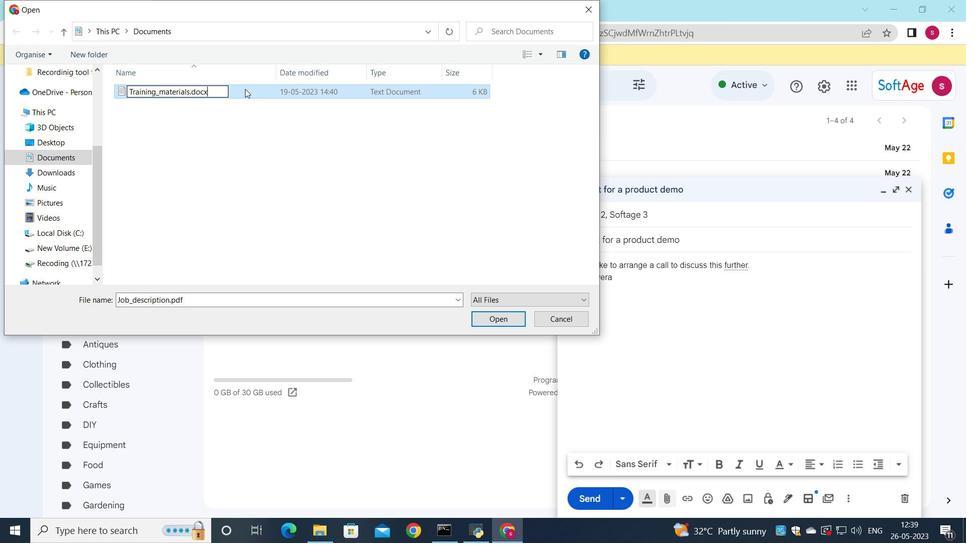 
Action: Mouse moved to (498, 319)
Screenshot: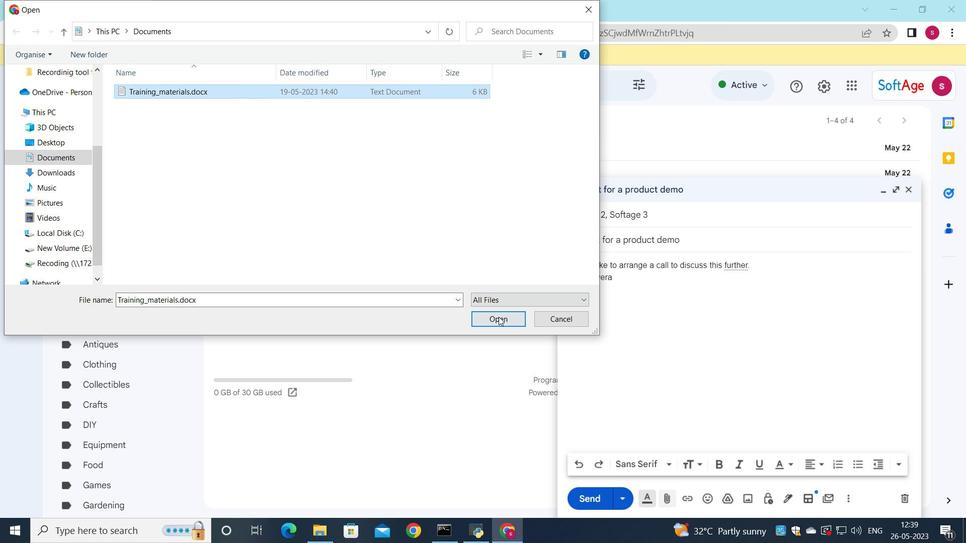 
Action: Mouse pressed left at (498, 319)
Screenshot: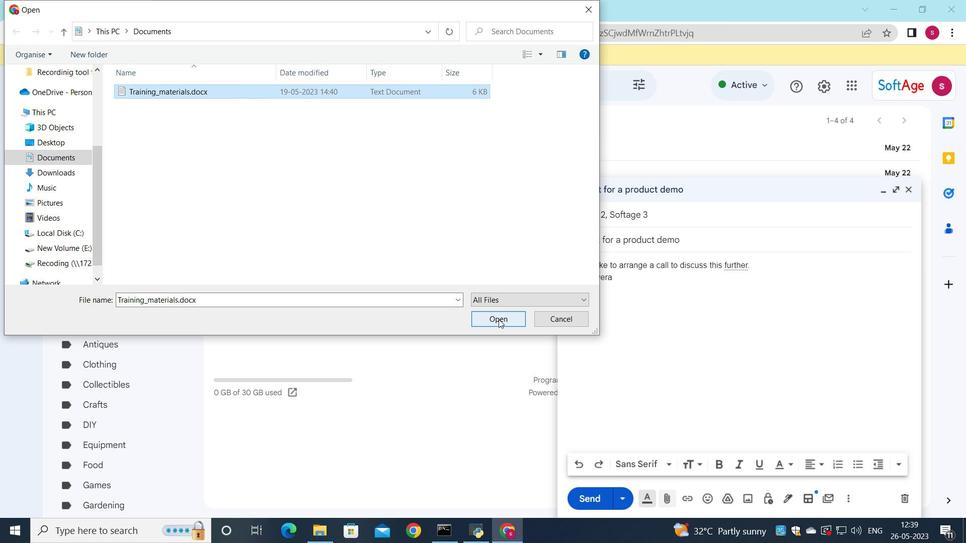 
Action: Mouse moved to (588, 505)
Screenshot: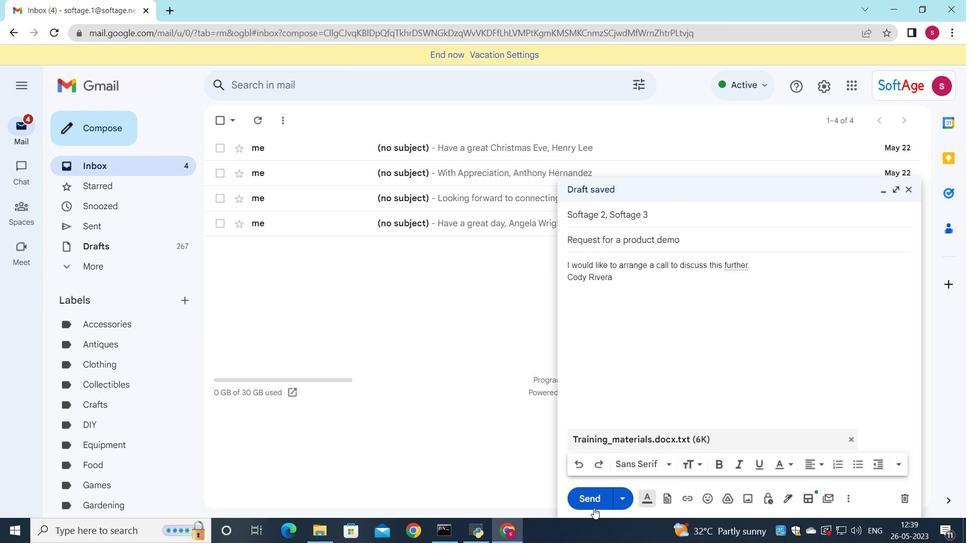 
Action: Mouse pressed left at (588, 505)
Screenshot: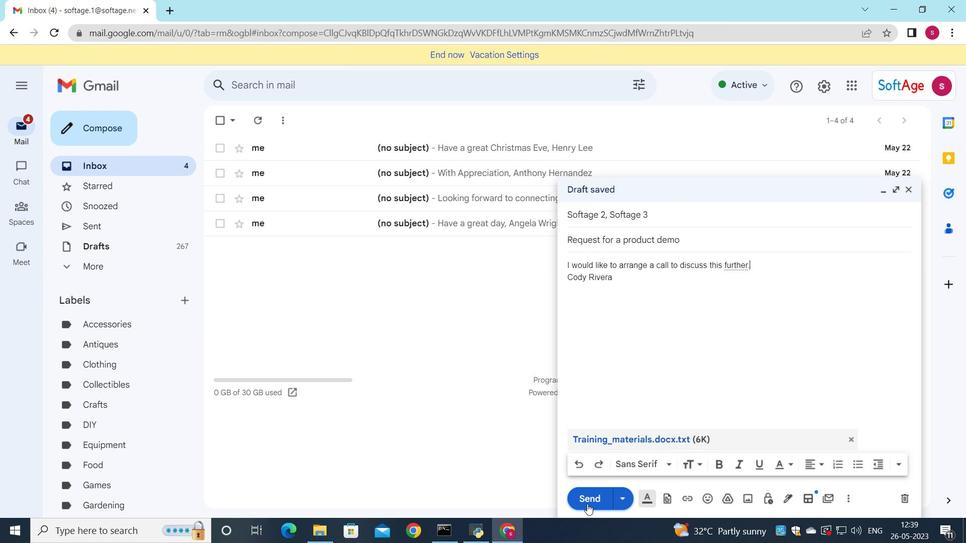 
Action: Mouse moved to (102, 228)
Screenshot: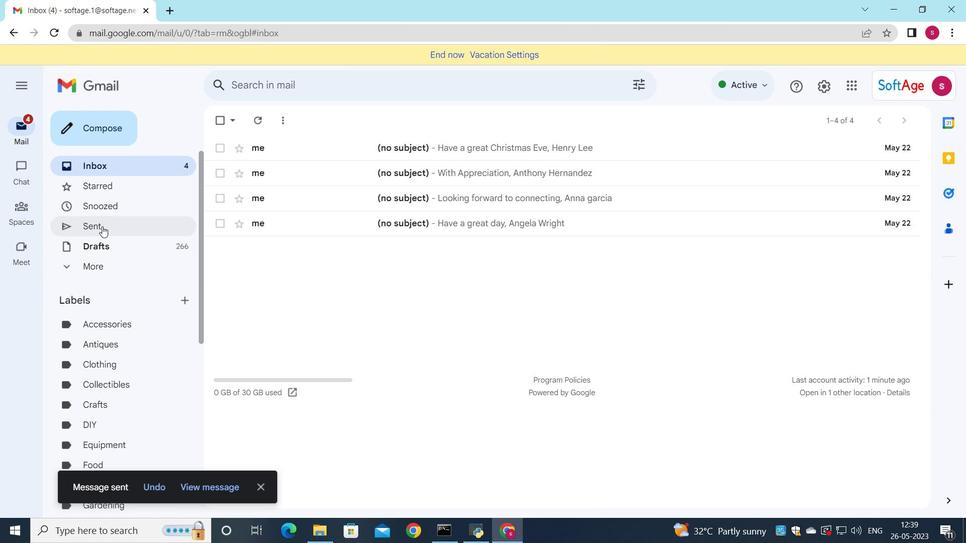
Action: Mouse pressed left at (102, 228)
Screenshot: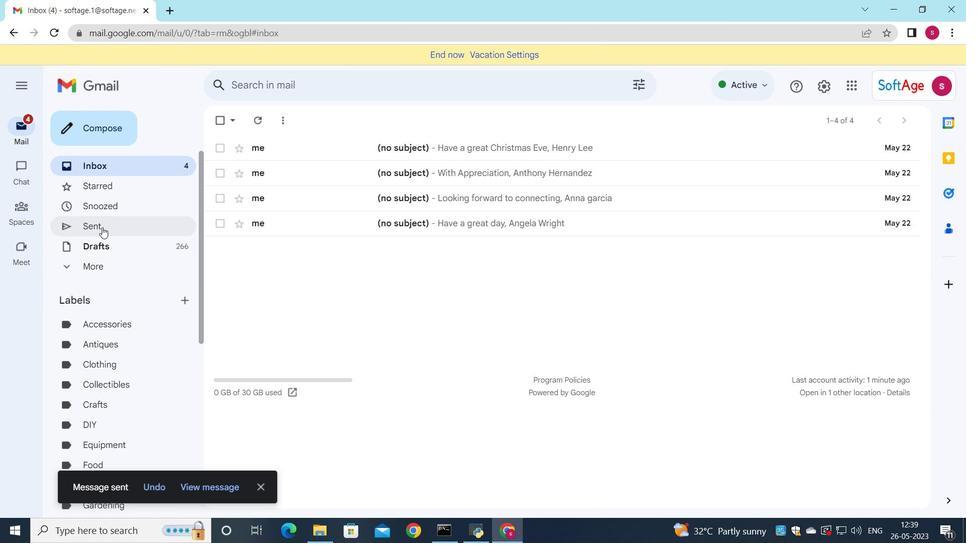 
Action: Mouse moved to (477, 192)
Screenshot: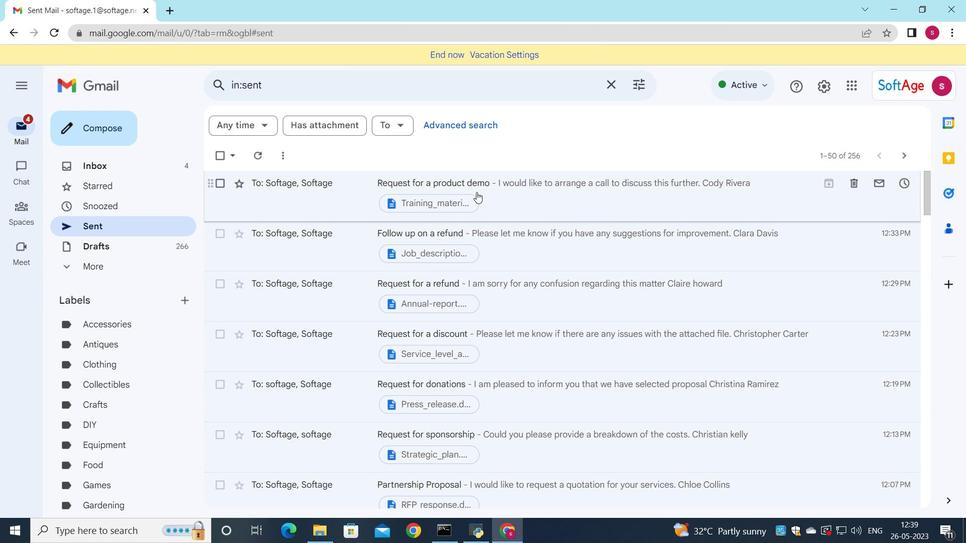 
Action: Mouse pressed left at (477, 192)
Screenshot: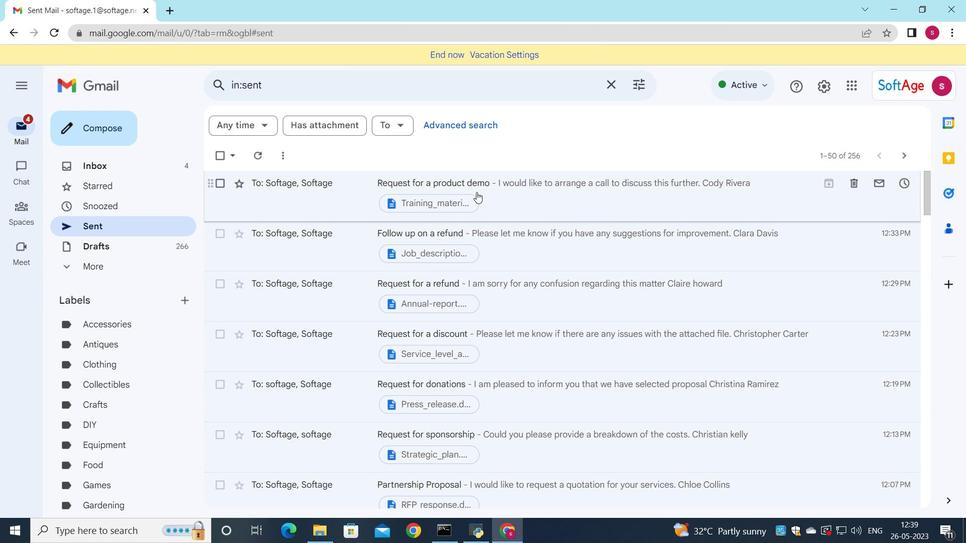 
